Task: Look for space in La Ermita, Mexico from 5th June, 2023 to 16th June, 2023 for 2 adults in price range Rs.14000 to Rs.18000. Place can be entire place with 1  bedroom having 1 bed and 1 bathroom. Property type can be house, flat, guest house, hotel. Booking option can be shelf check-in. Required host language is English.
Action: Mouse moved to (489, 94)
Screenshot: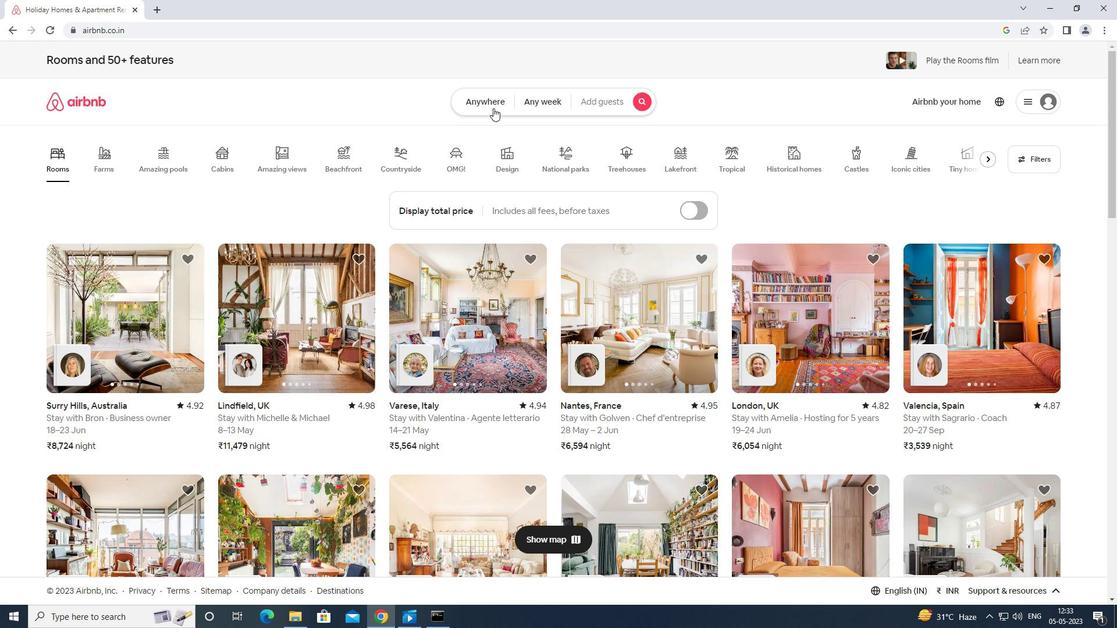 
Action: Mouse pressed left at (489, 94)
Screenshot: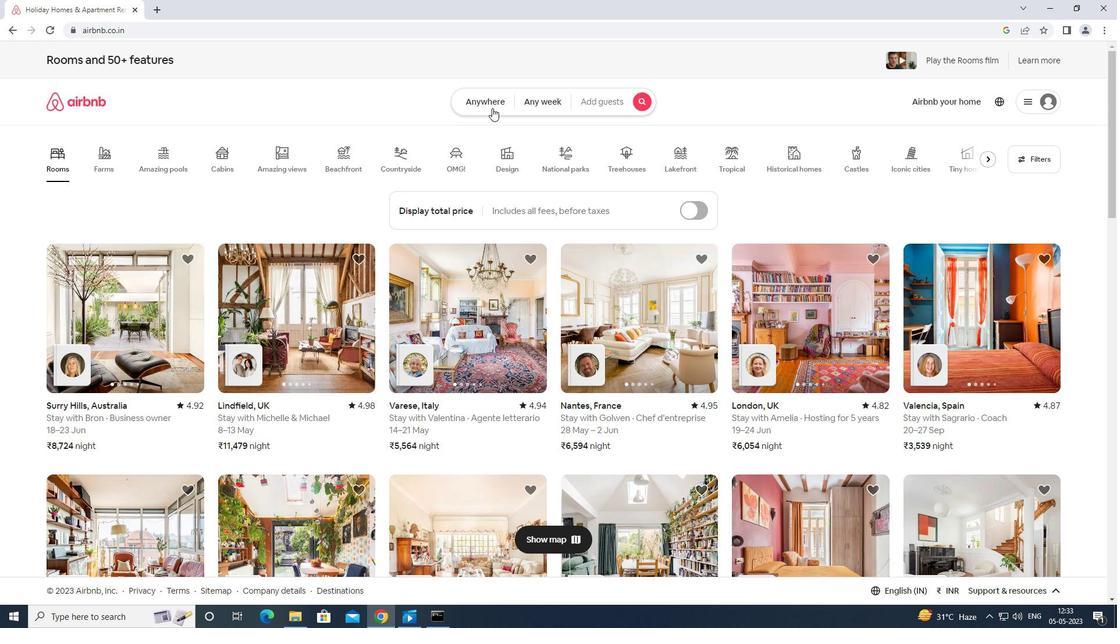 
Action: Mouse moved to (427, 140)
Screenshot: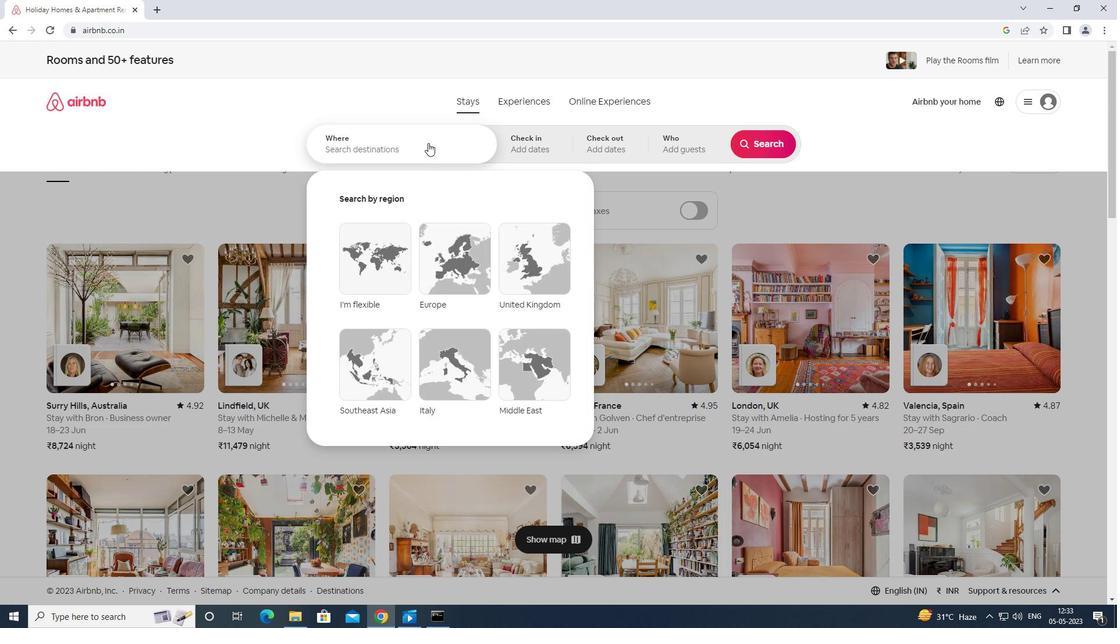 
Action: Mouse pressed left at (427, 140)
Screenshot: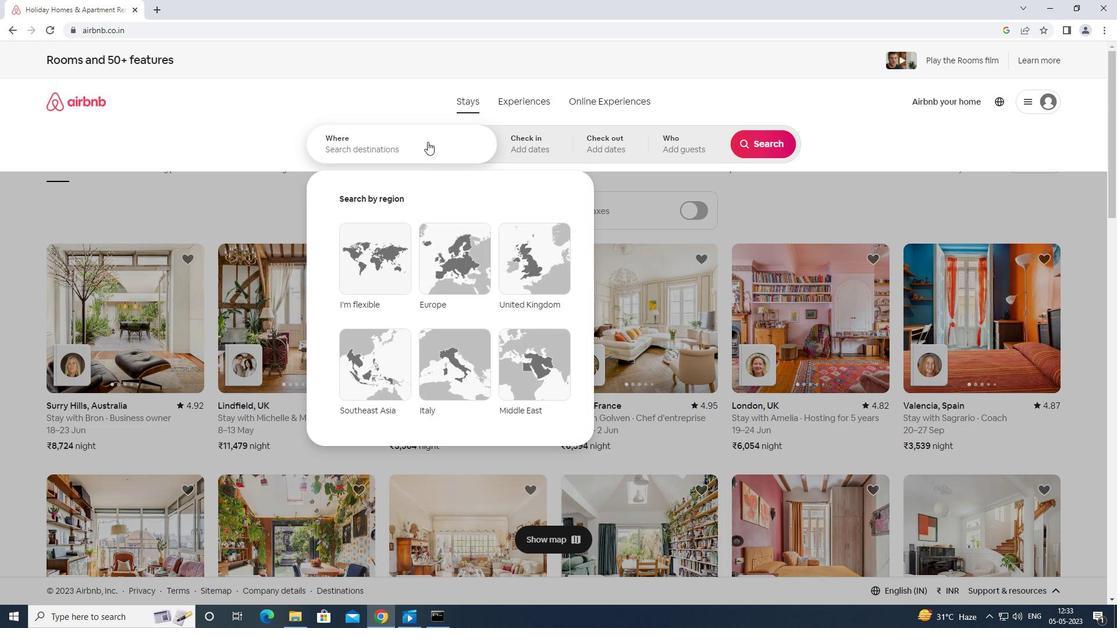 
Action: Mouse moved to (428, 140)
Screenshot: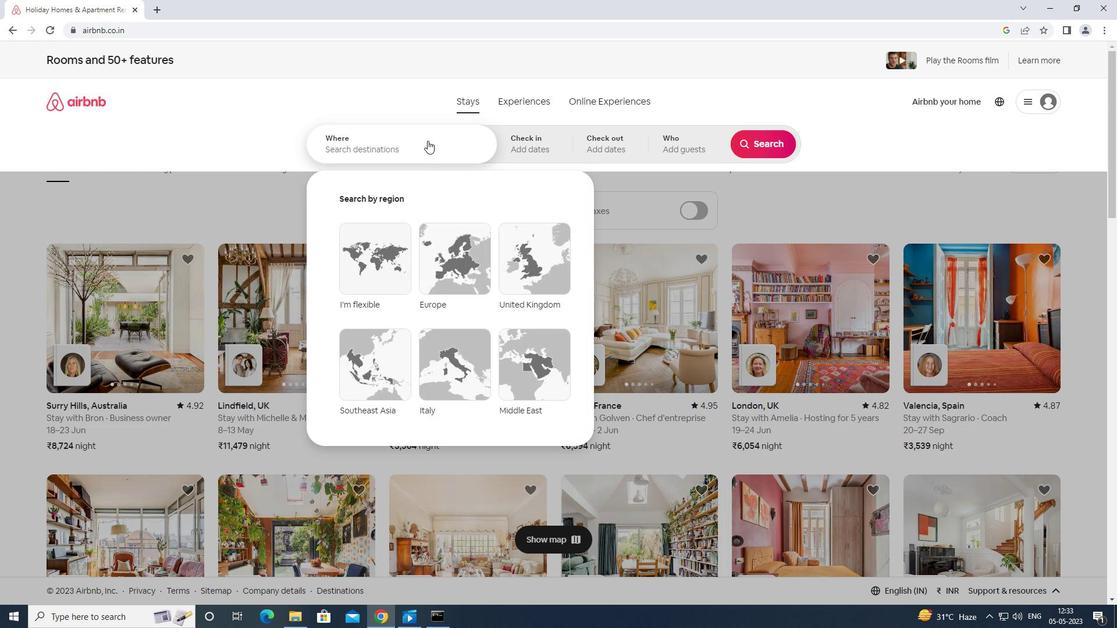
Action: Key pressed <Key.shift>ER<Key.backspace><Key.caps_lock><Key.shift>N<Key.backspace>RMITA<Key.space>MEXICO<Key.enter>
Screenshot: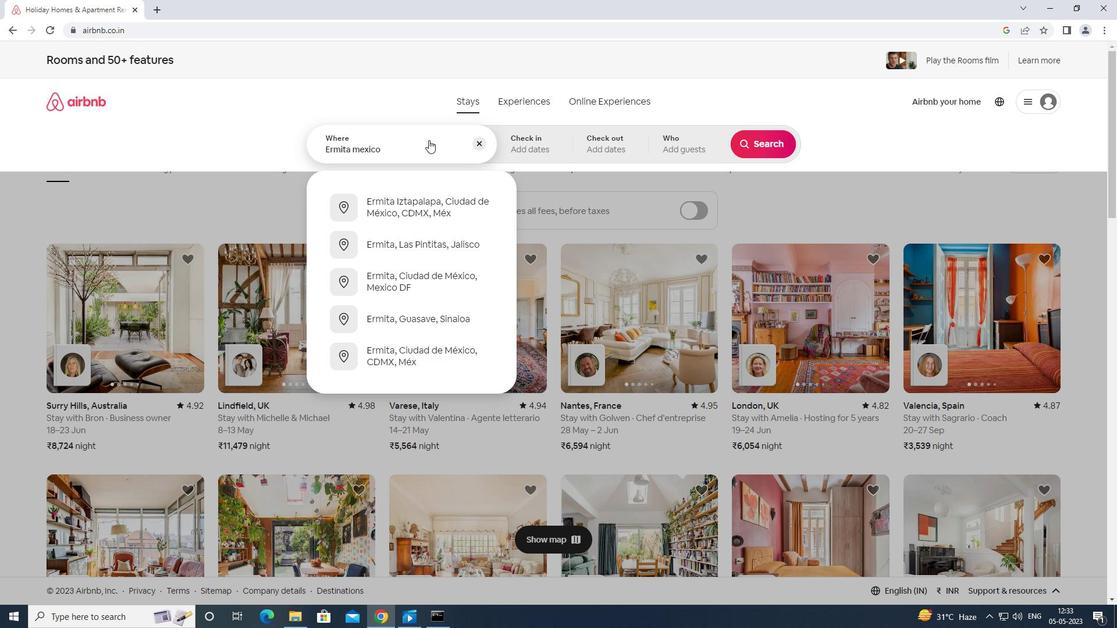 
Action: Mouse moved to (615, 317)
Screenshot: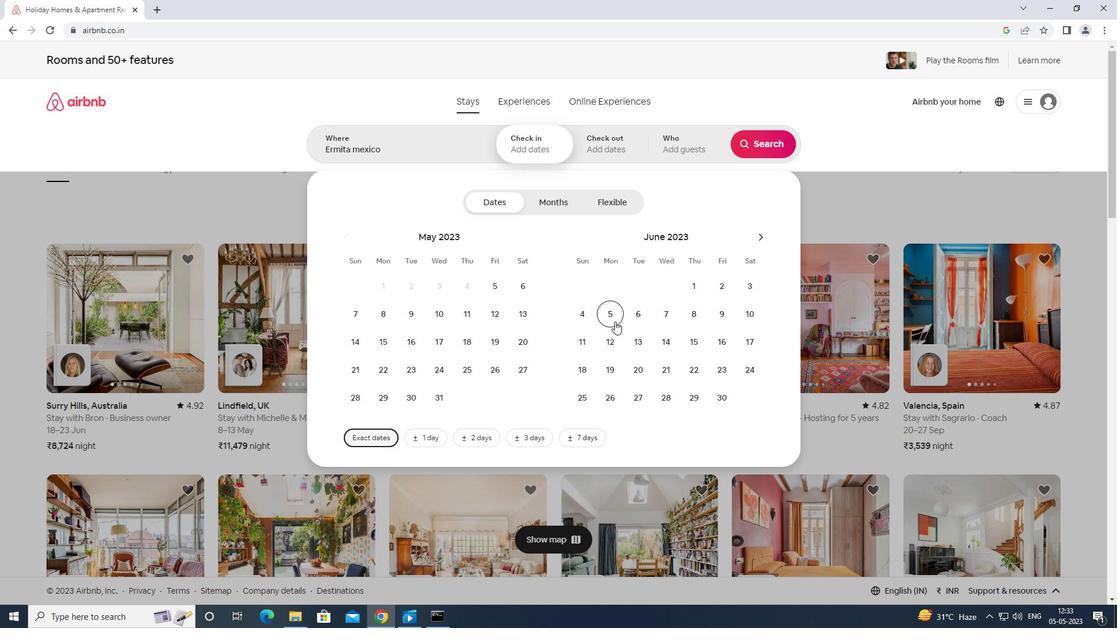 
Action: Mouse pressed left at (615, 317)
Screenshot: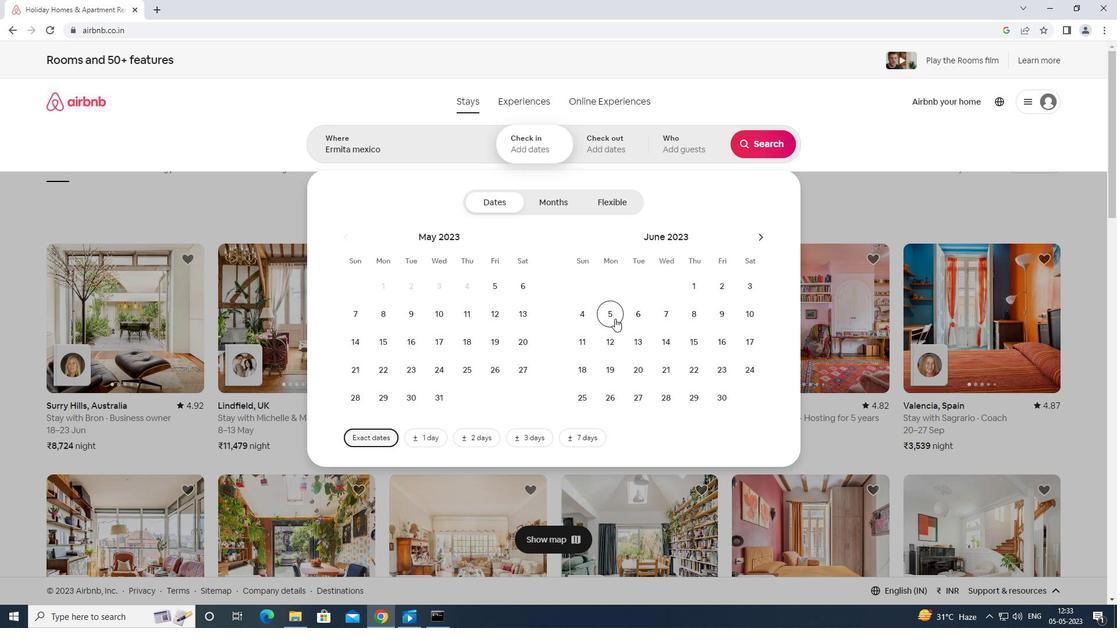 
Action: Mouse moved to (716, 347)
Screenshot: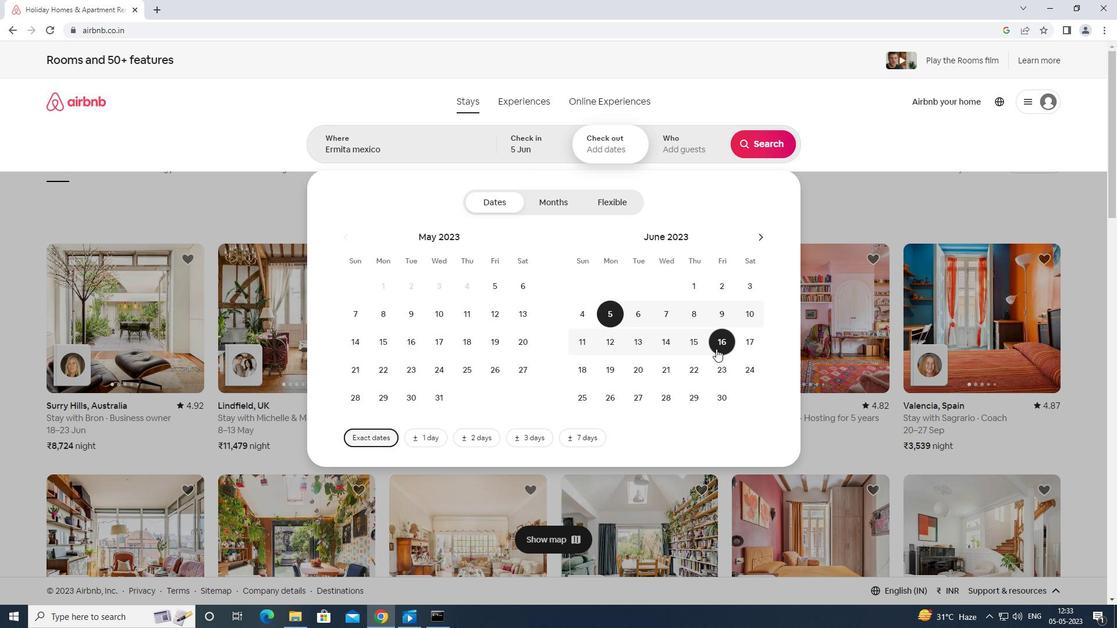 
Action: Mouse pressed left at (716, 347)
Screenshot: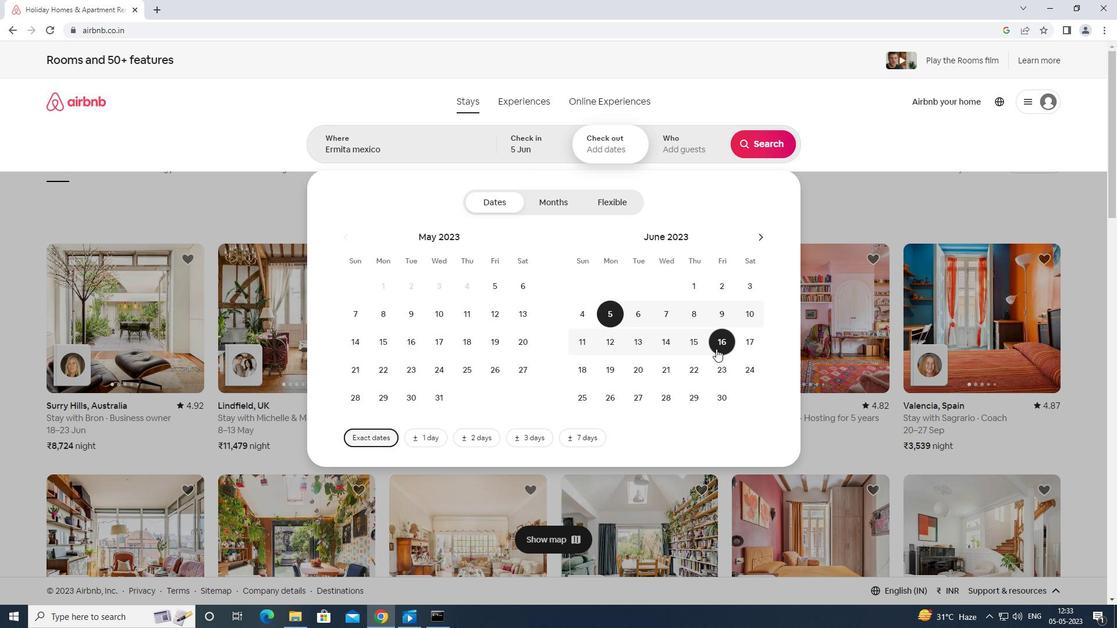 
Action: Mouse moved to (673, 146)
Screenshot: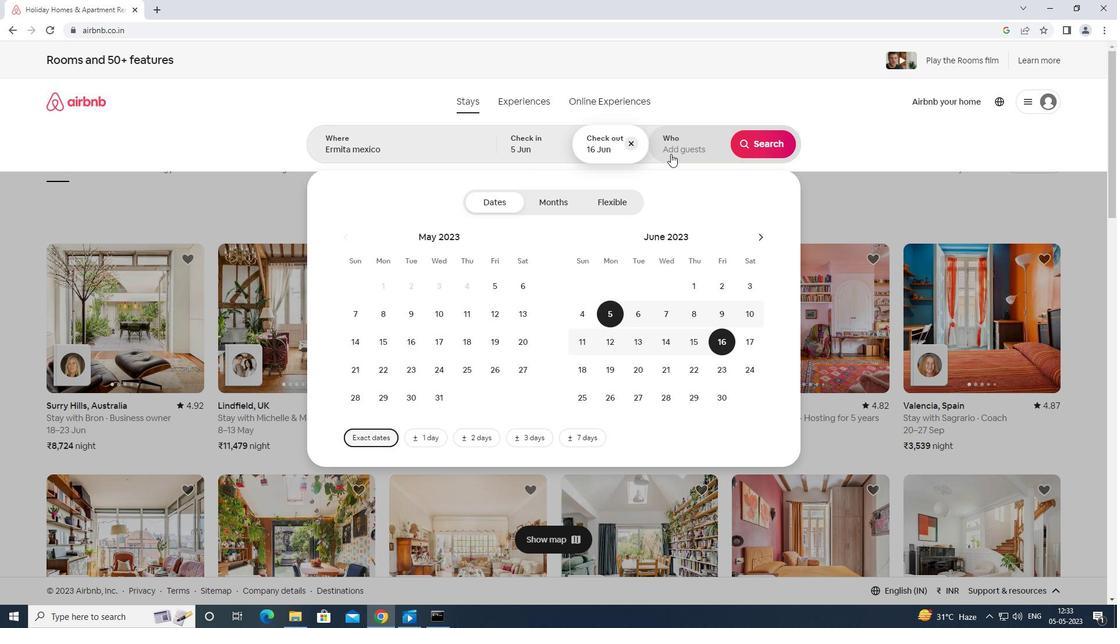 
Action: Mouse pressed left at (673, 146)
Screenshot: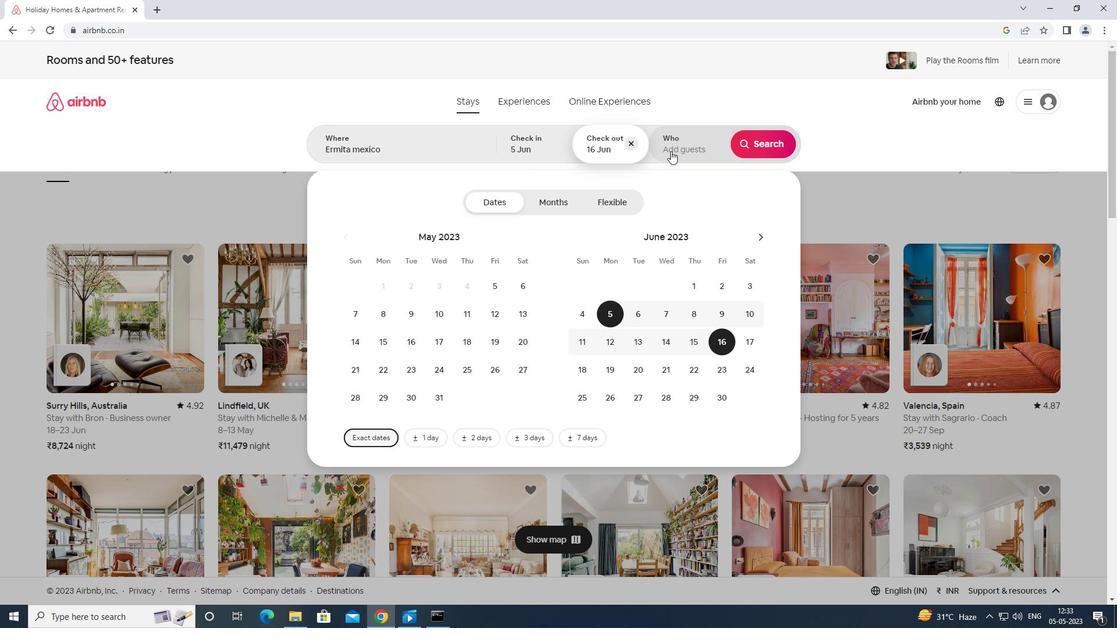 
Action: Mouse moved to (764, 201)
Screenshot: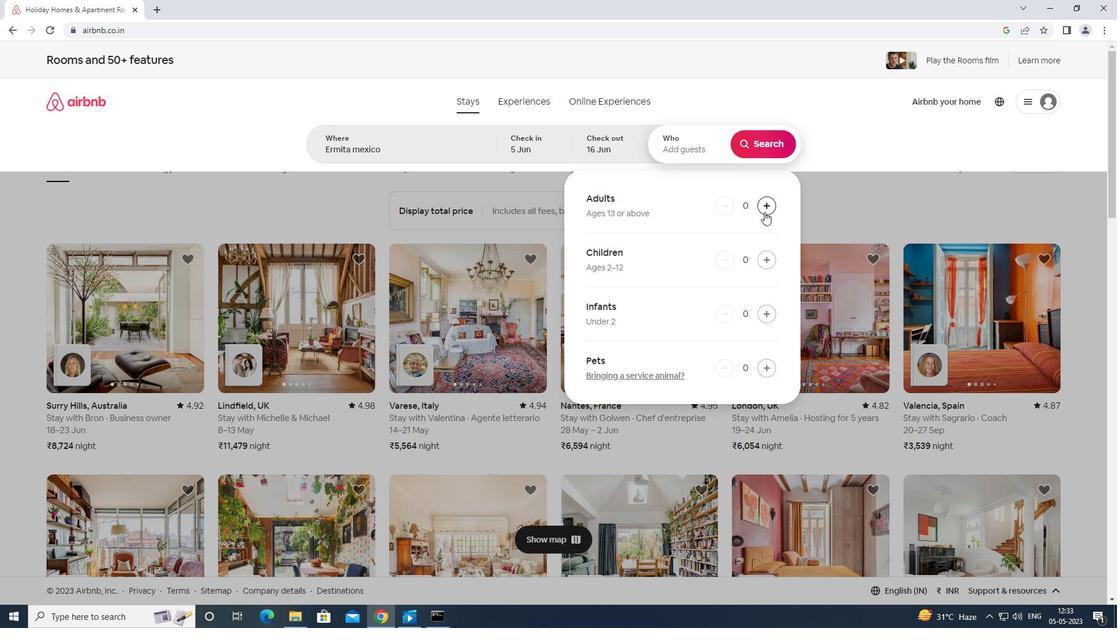 
Action: Mouse pressed left at (764, 201)
Screenshot: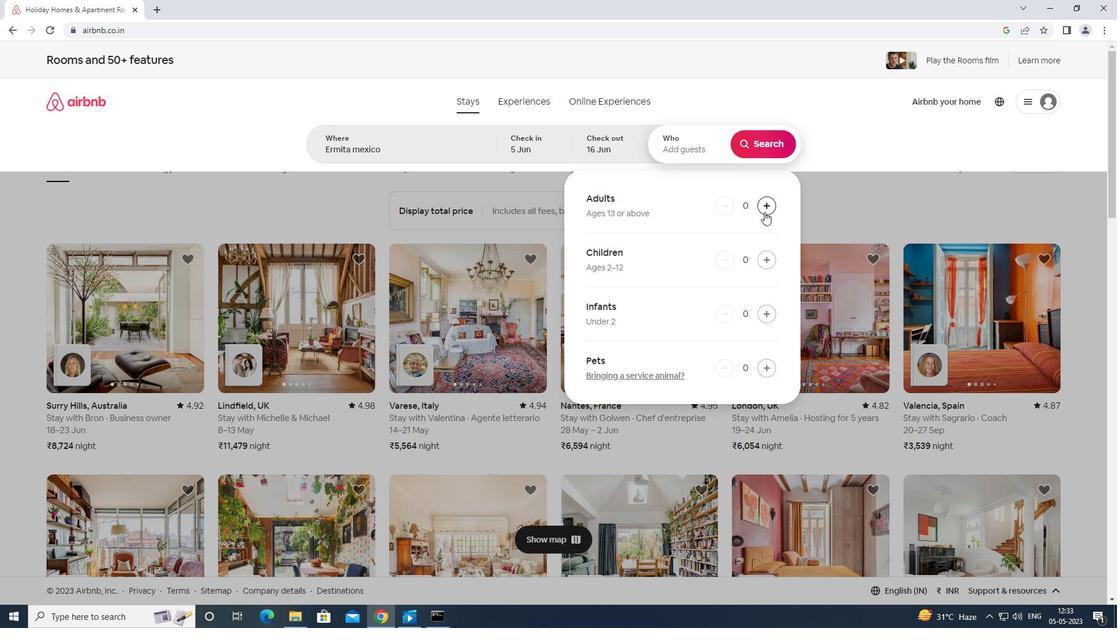 
Action: Mouse pressed left at (764, 201)
Screenshot: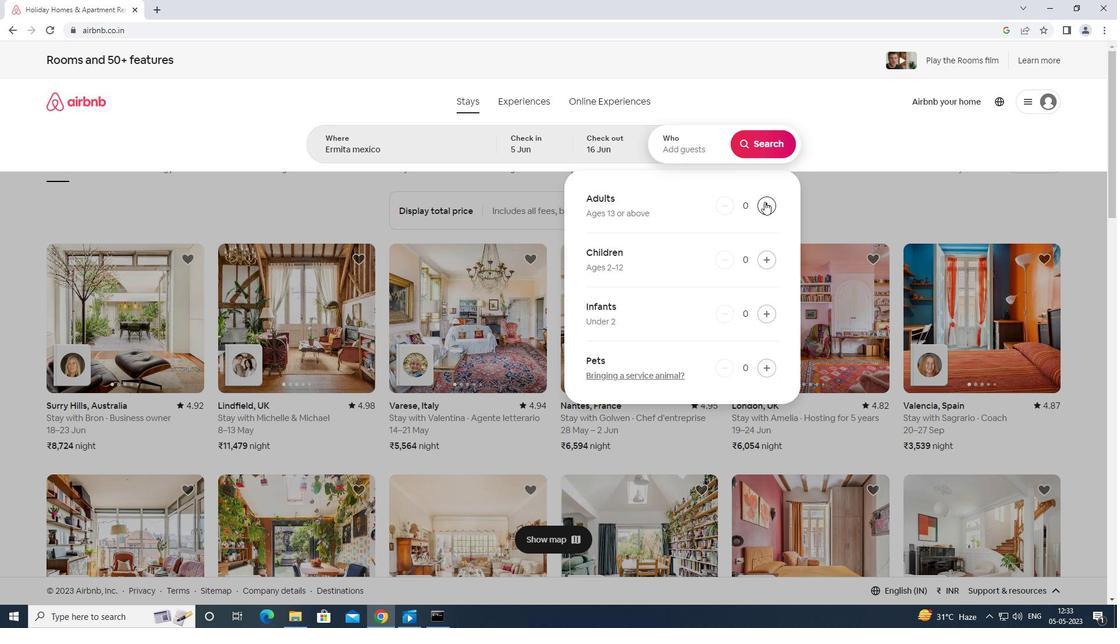 
Action: Mouse moved to (766, 143)
Screenshot: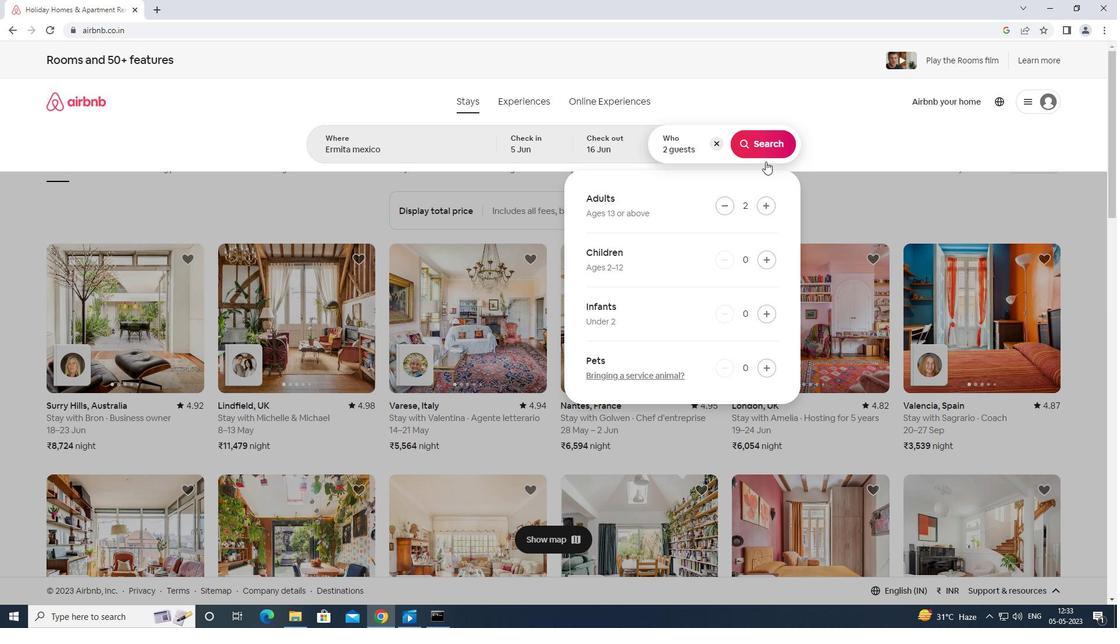 
Action: Mouse pressed left at (766, 143)
Screenshot: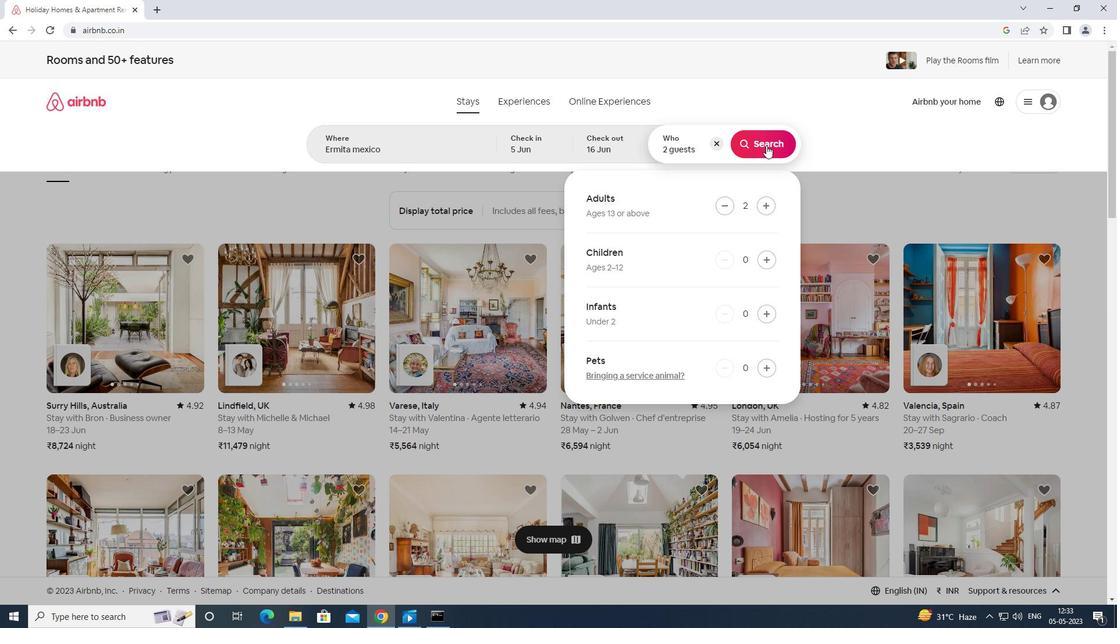 
Action: Mouse moved to (1058, 103)
Screenshot: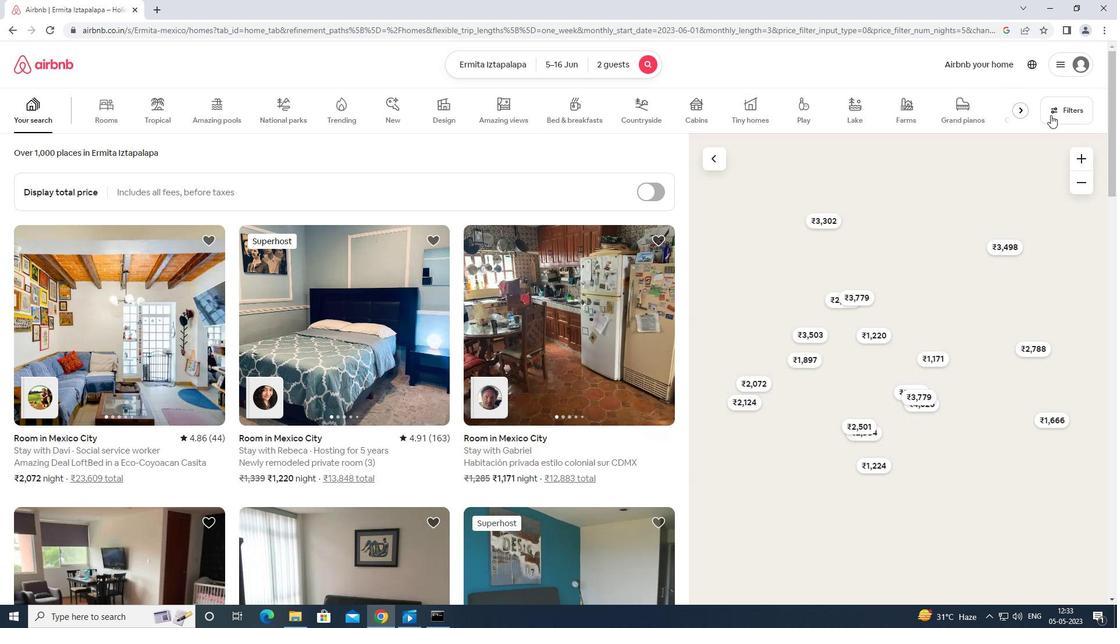 
Action: Mouse pressed left at (1058, 103)
Screenshot: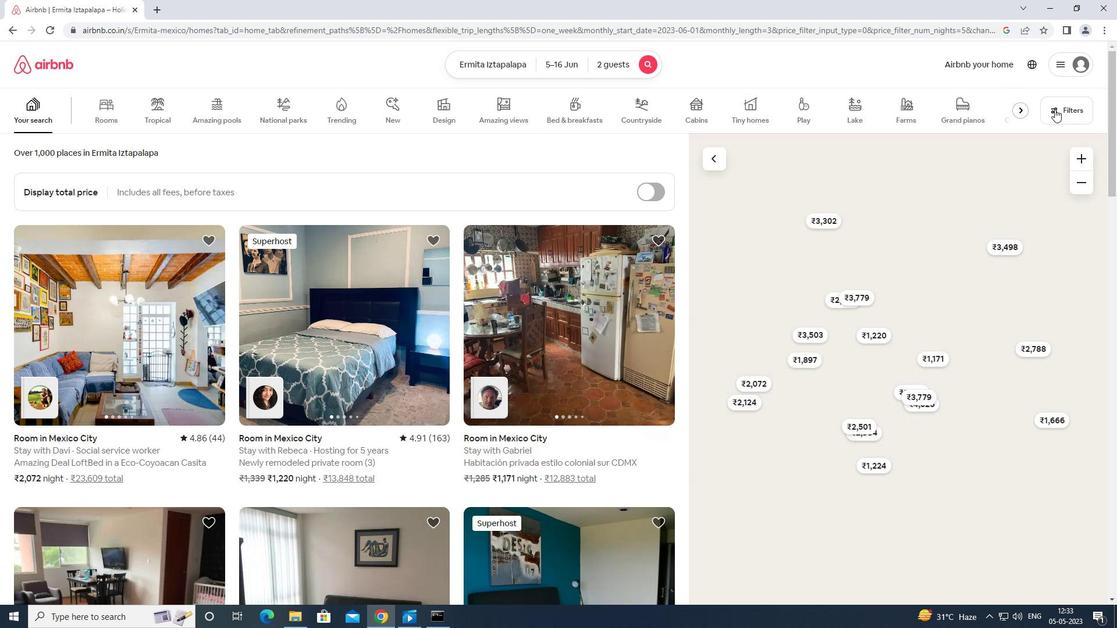 
Action: Mouse moved to (432, 395)
Screenshot: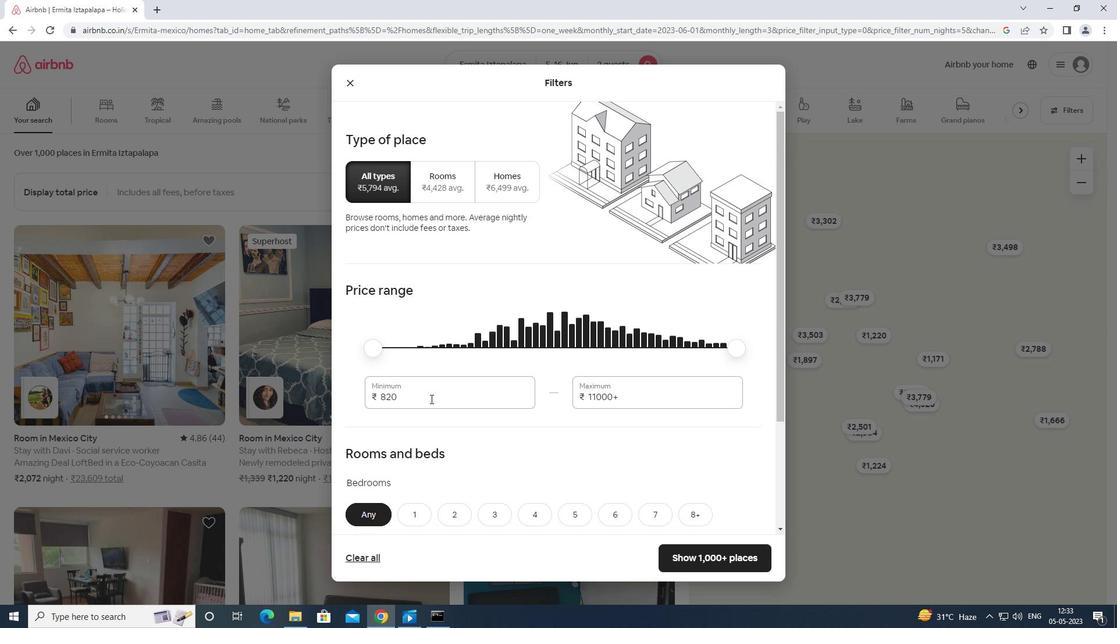 
Action: Mouse pressed left at (432, 395)
Screenshot: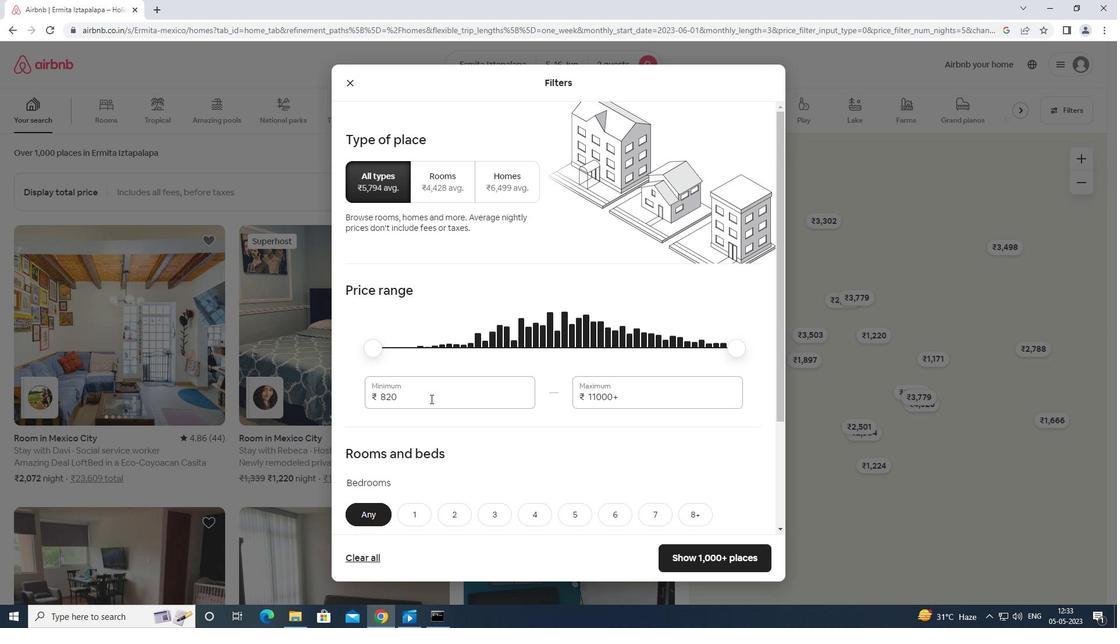 
Action: Mouse moved to (437, 392)
Screenshot: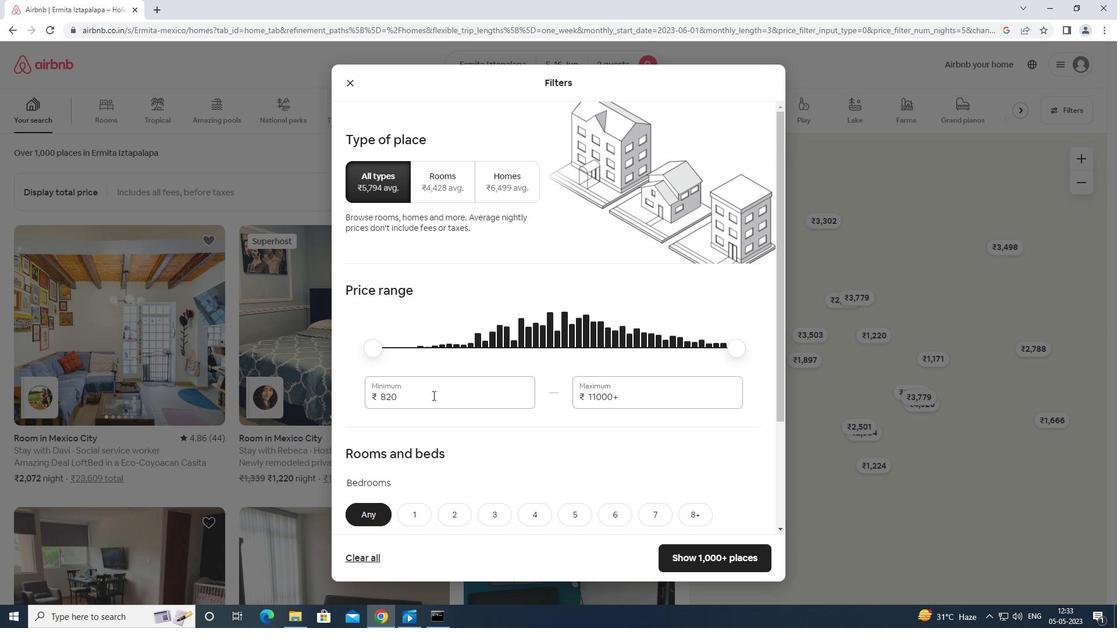 
Action: Key pressed <Key.backspace><Key.backspace><Key.backspace><Key.backspace><Key.backspace><Key.backspace><Key.backspace><Key.backspace><Key.backspace><Key.backspace><Key.backspace><Key.backspace>14000
Screenshot: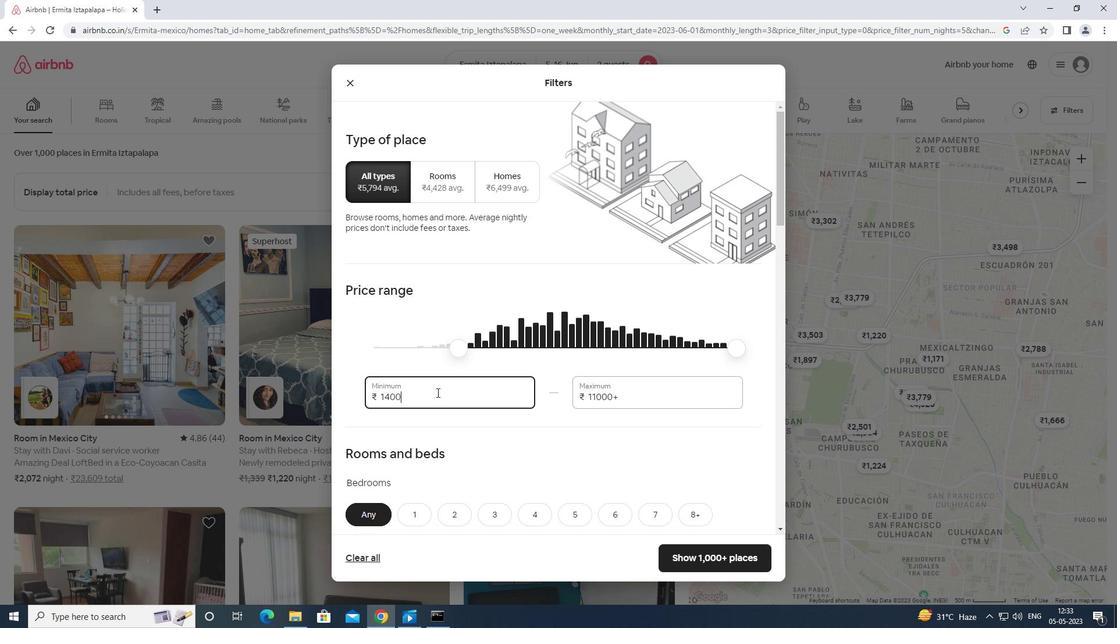 
Action: Mouse moved to (618, 395)
Screenshot: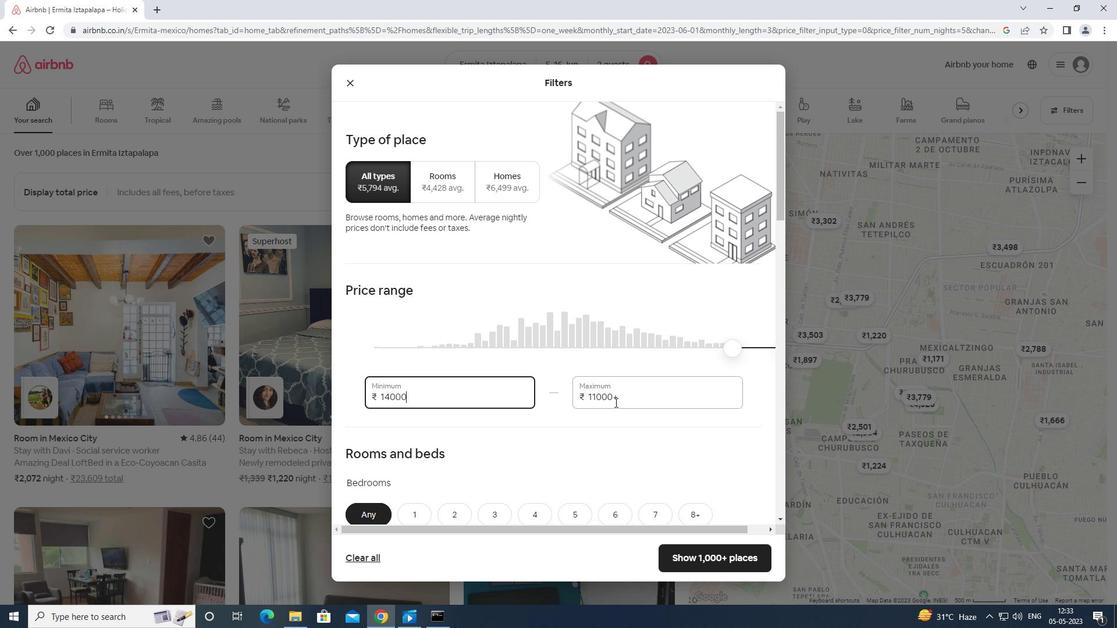 
Action: Mouse pressed left at (618, 395)
Screenshot: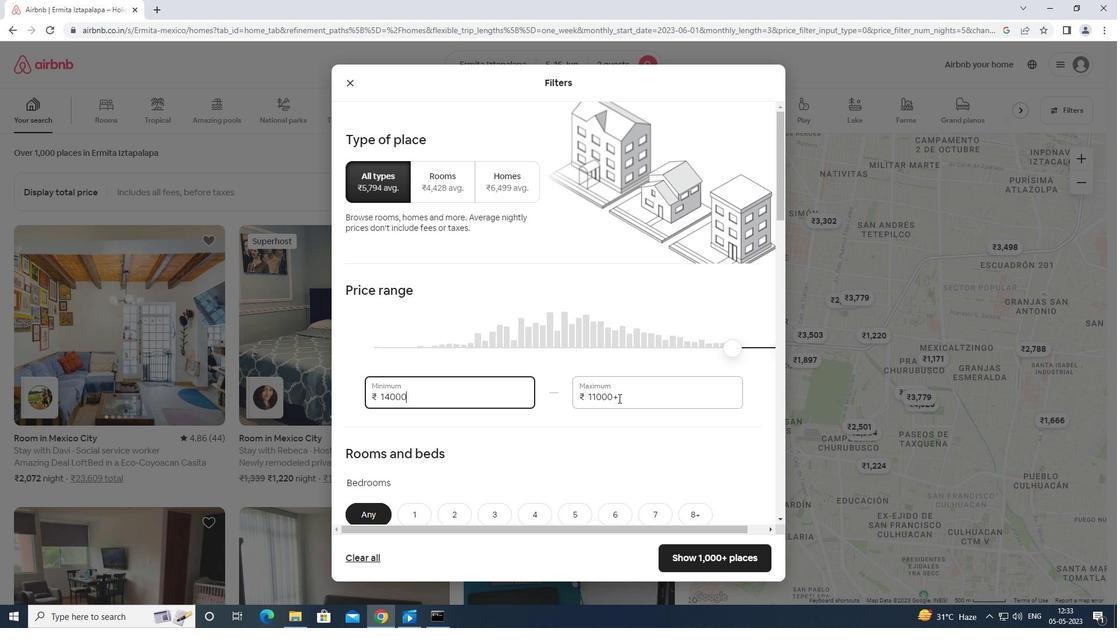 
Action: Mouse moved to (575, 364)
Screenshot: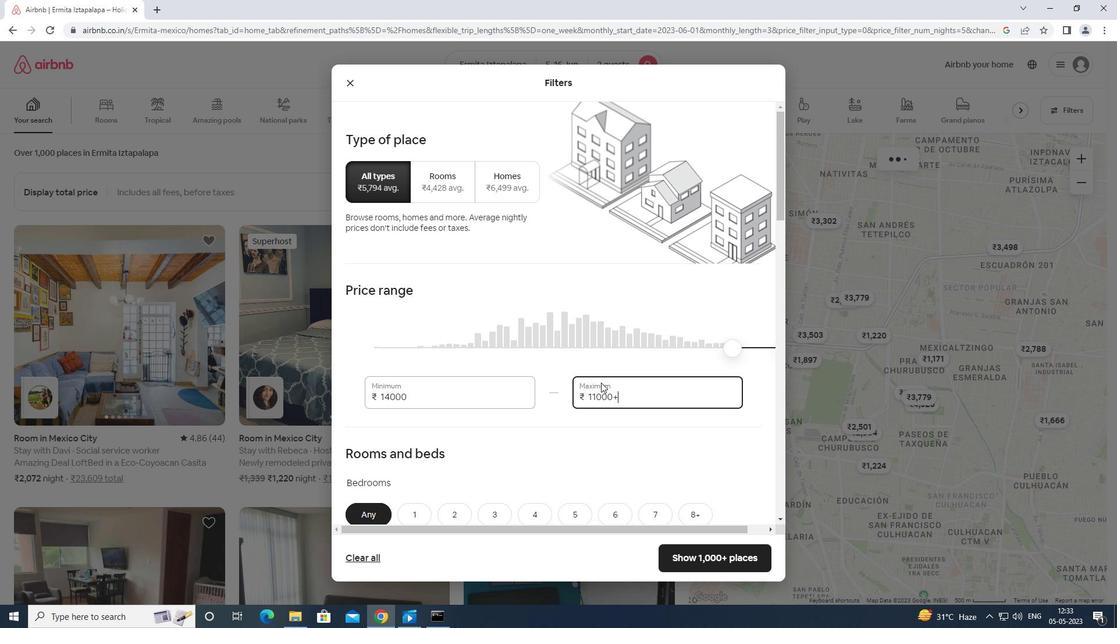 
Action: Key pressed <Key.backspace><Key.backspace><Key.backspace><Key.backspace><Key.backspace><Key.backspace><Key.backspace><Key.backspace><Key.backspace><Key.backspace>18000
Screenshot: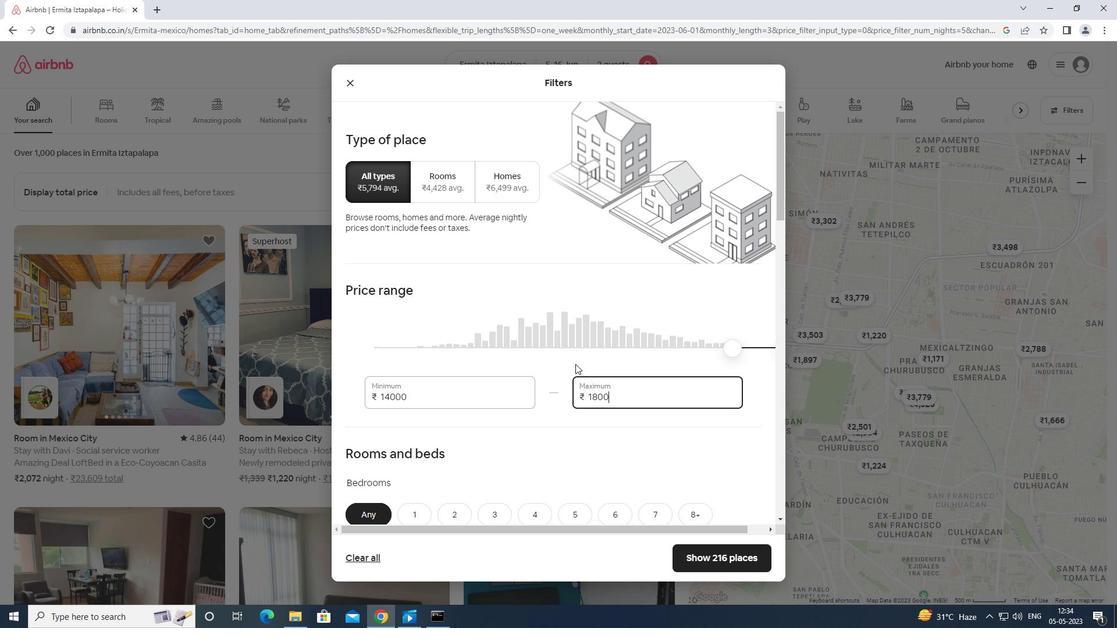 
Action: Mouse moved to (575, 362)
Screenshot: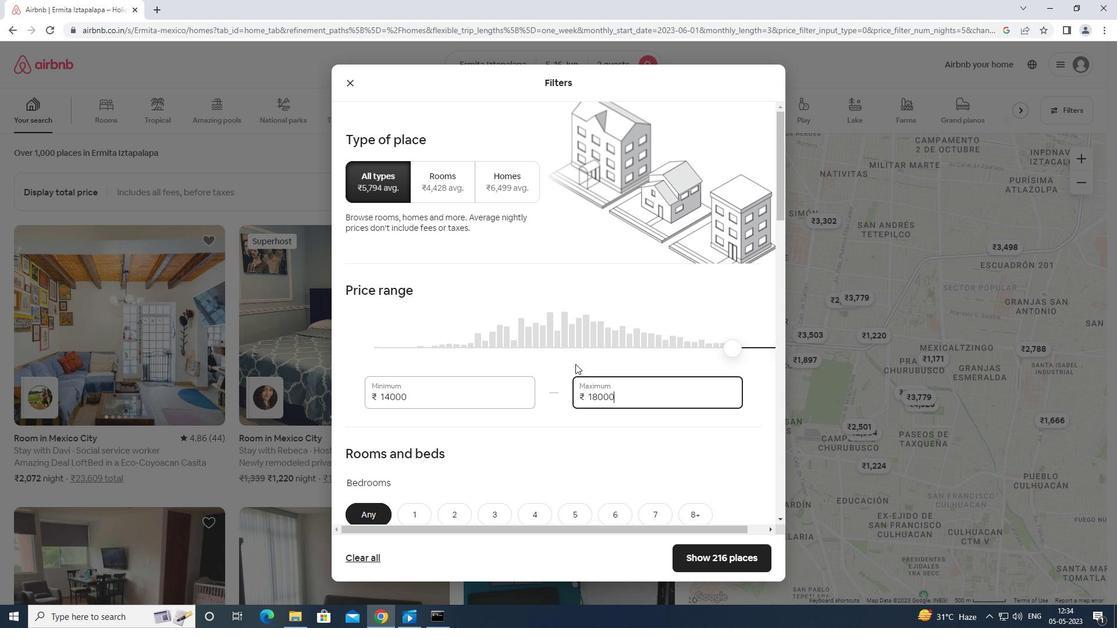 
Action: Mouse scrolled (575, 361) with delta (0, 0)
Screenshot: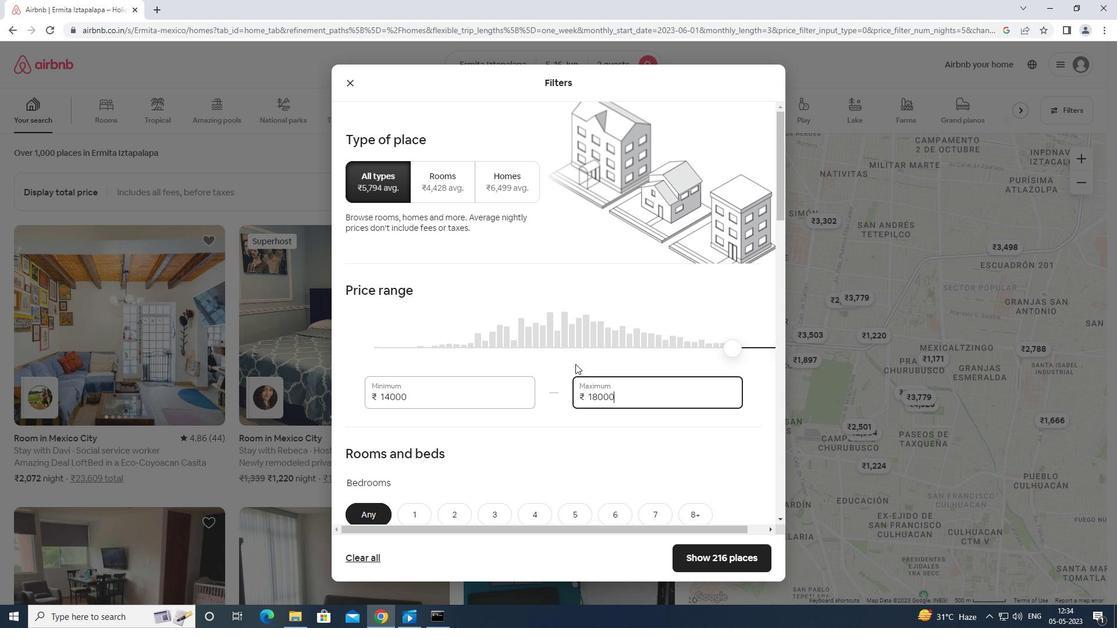 
Action: Mouse moved to (575, 359)
Screenshot: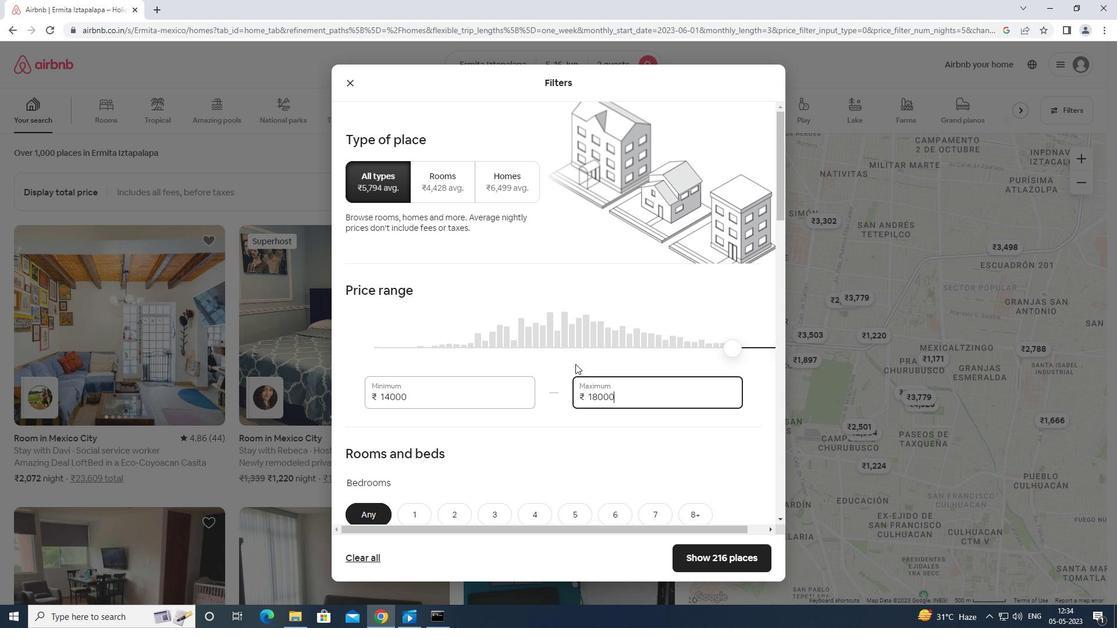 
Action: Mouse scrolled (575, 359) with delta (0, 0)
Screenshot: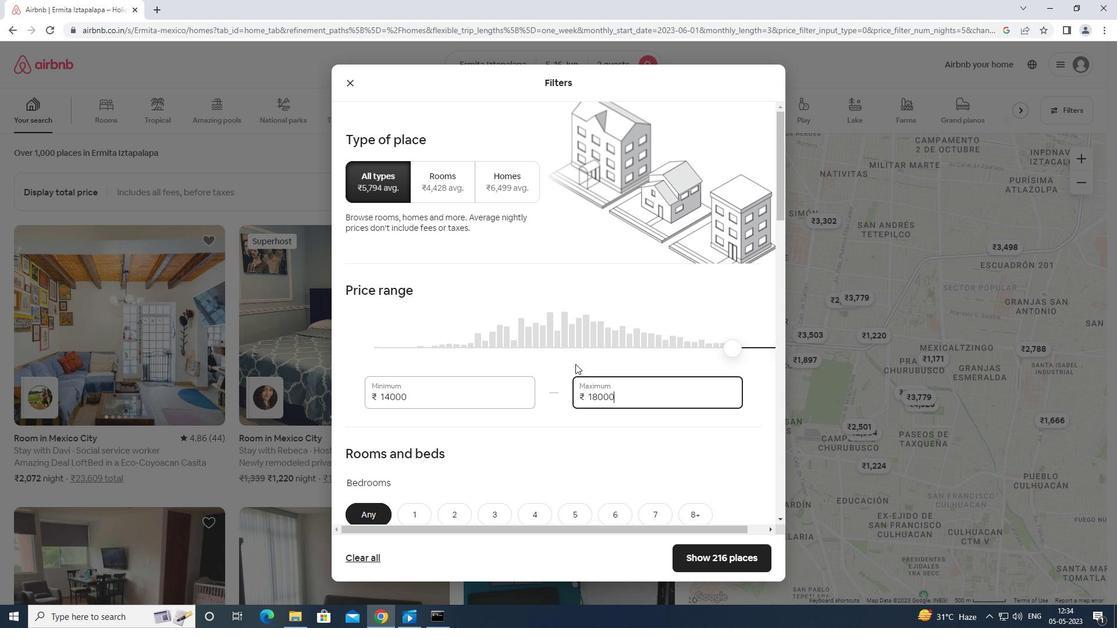 
Action: Mouse scrolled (575, 359) with delta (0, 0)
Screenshot: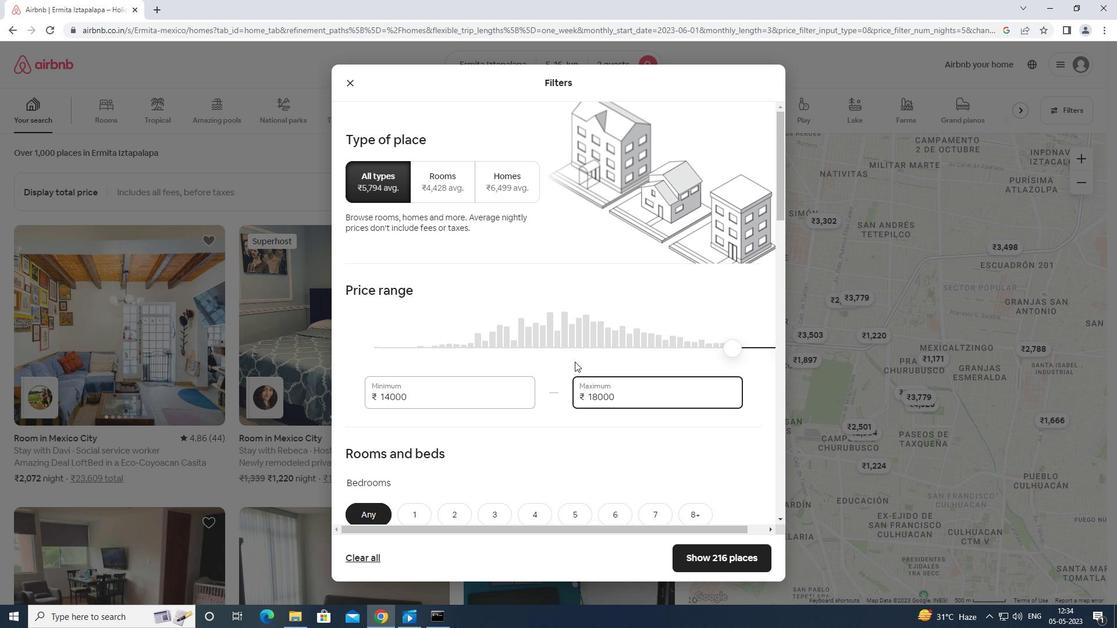 
Action: Mouse scrolled (575, 359) with delta (0, 0)
Screenshot: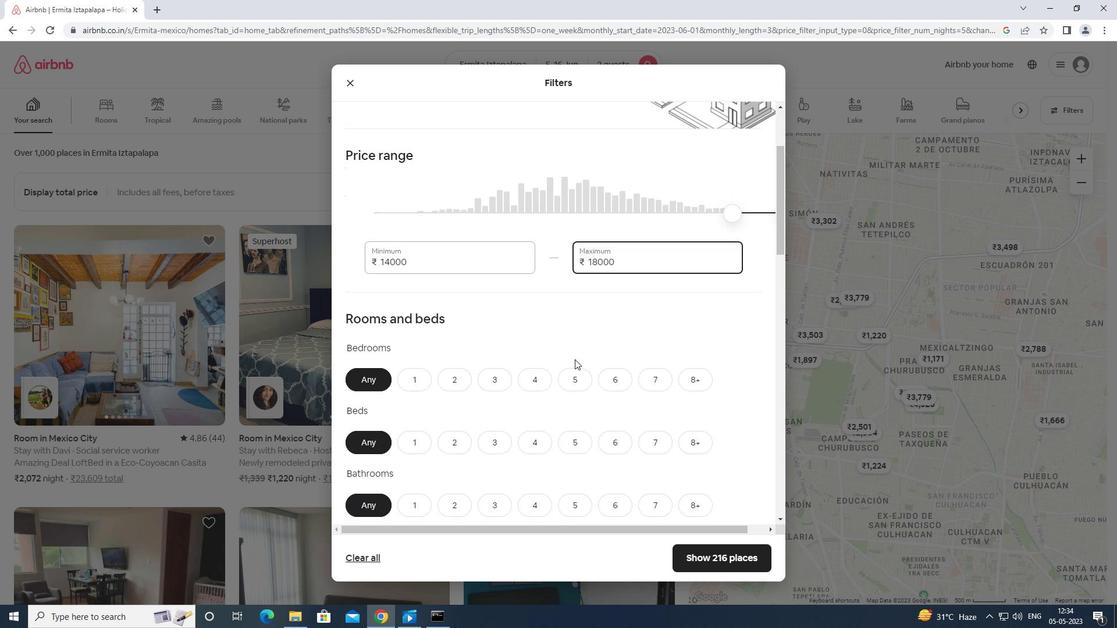 
Action: Mouse moved to (423, 275)
Screenshot: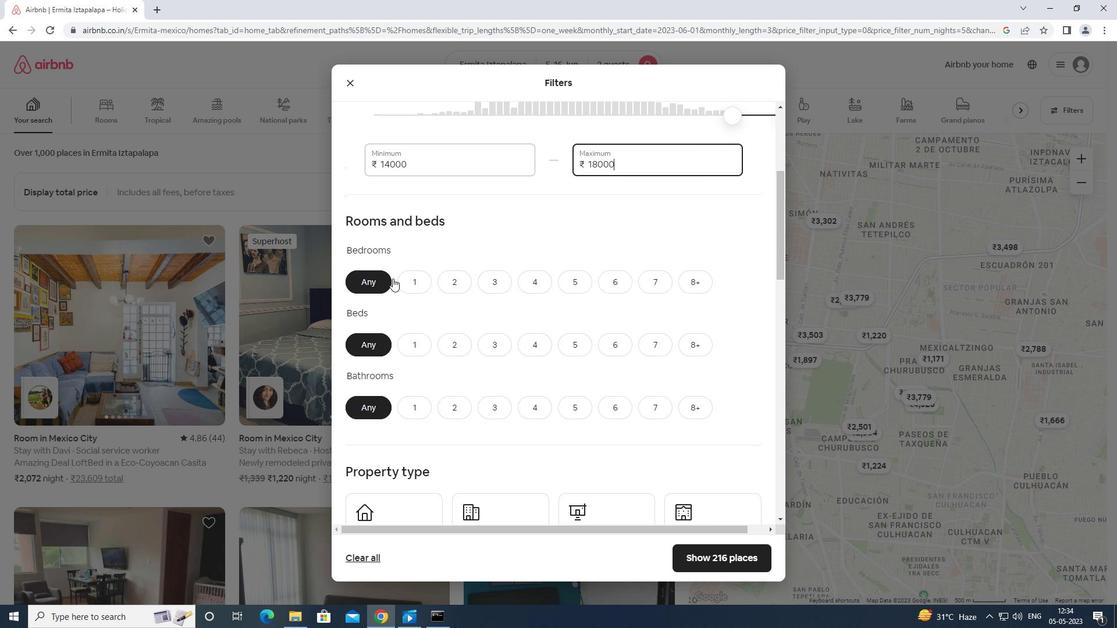 
Action: Mouse pressed left at (423, 275)
Screenshot: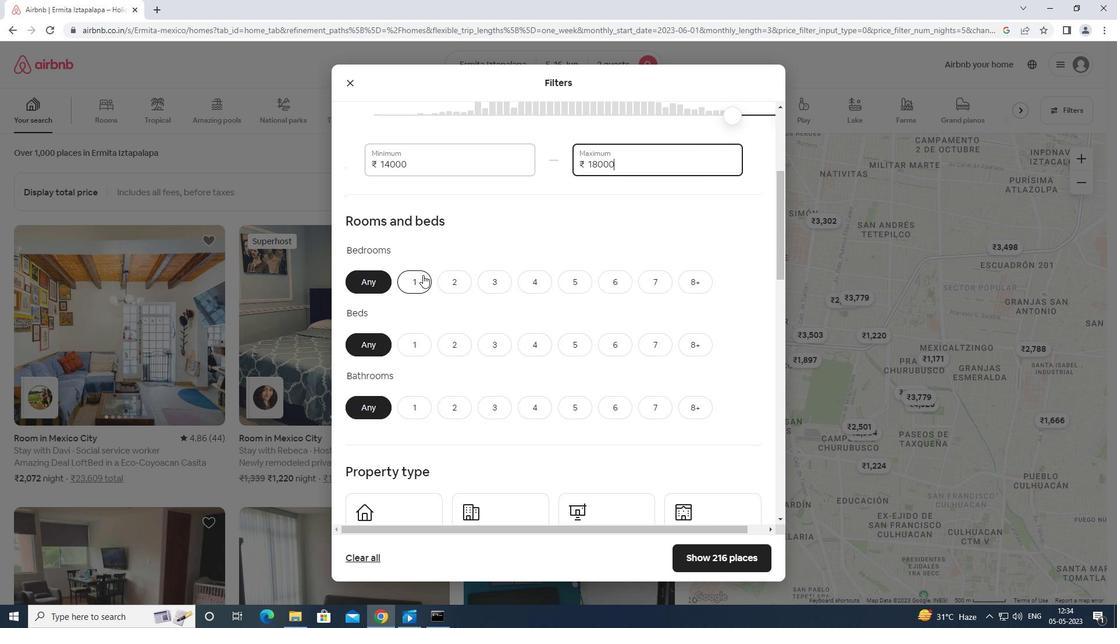 
Action: Mouse moved to (414, 342)
Screenshot: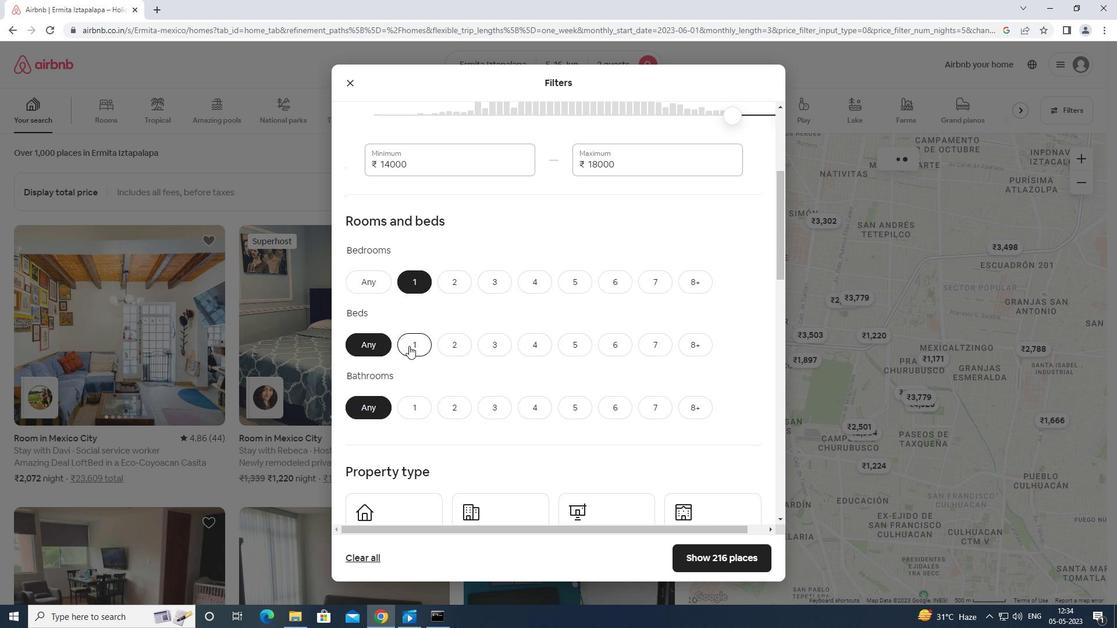 
Action: Mouse pressed left at (414, 342)
Screenshot: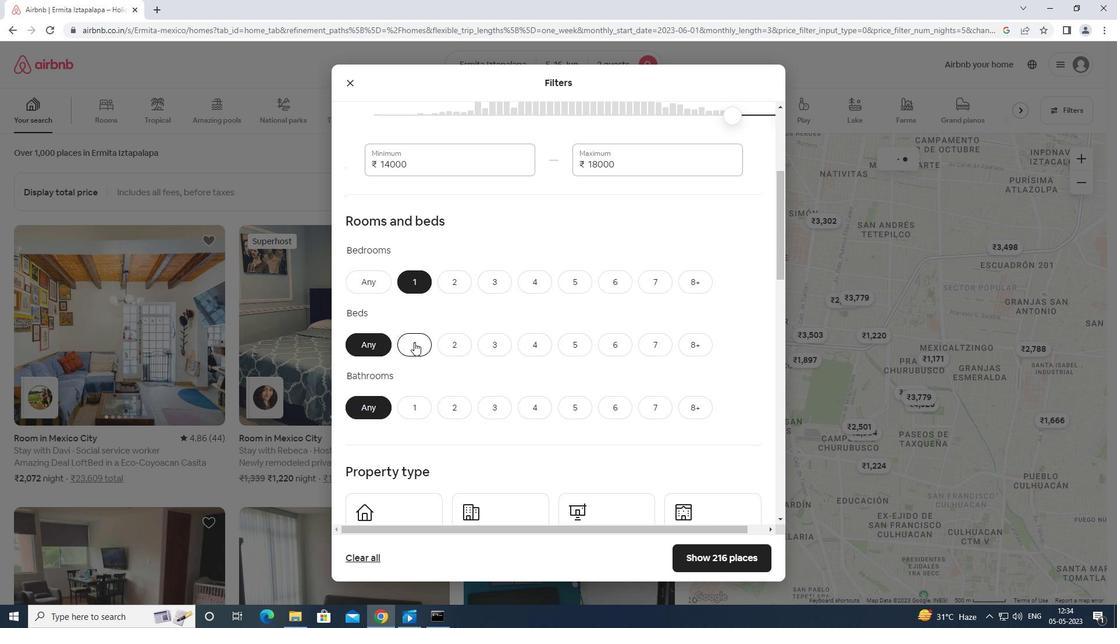 
Action: Mouse moved to (415, 401)
Screenshot: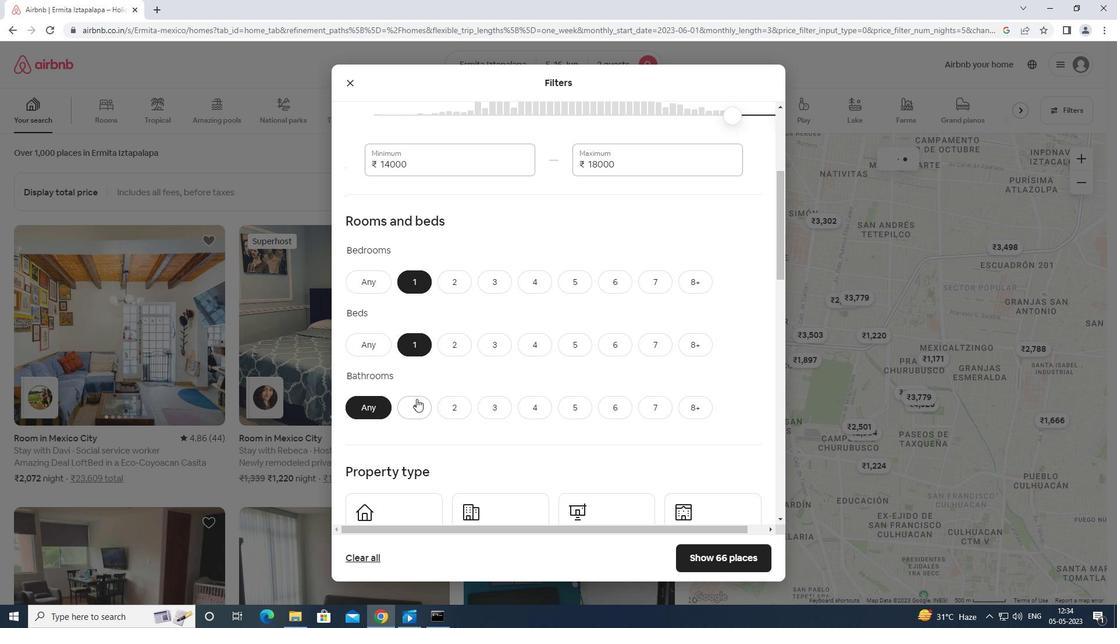 
Action: Mouse pressed left at (415, 401)
Screenshot: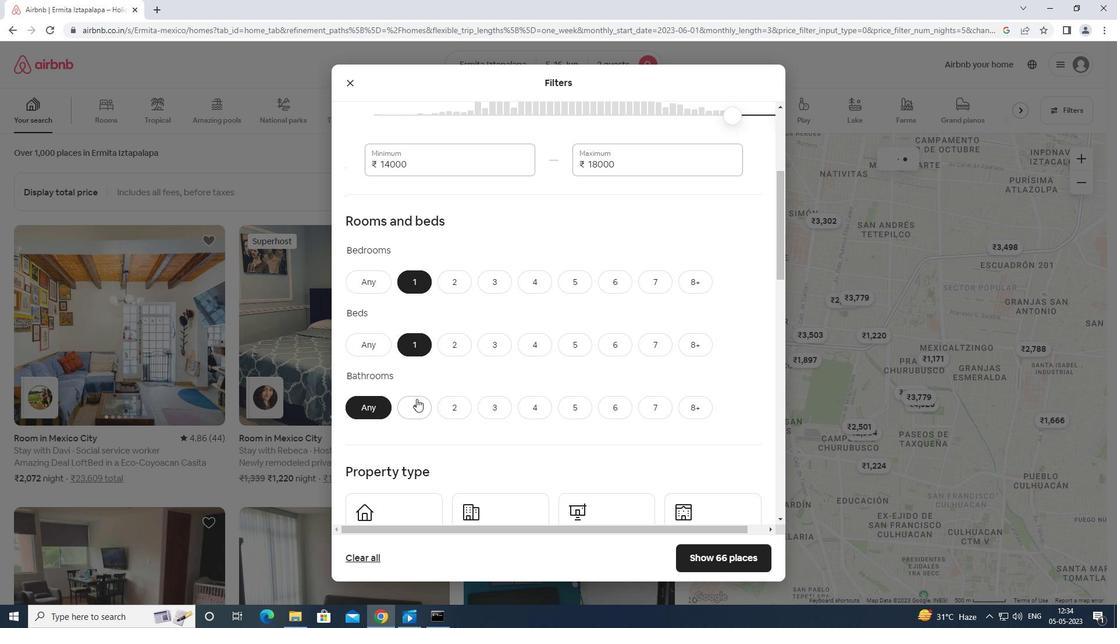 
Action: Mouse moved to (408, 405)
Screenshot: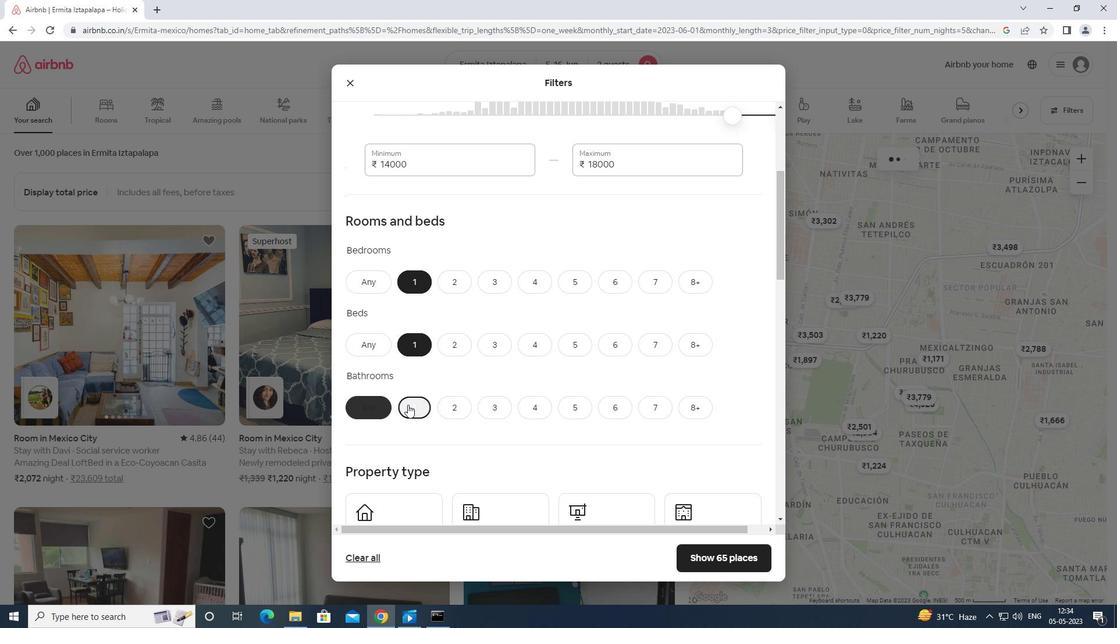
Action: Mouse scrolled (408, 404) with delta (0, 0)
Screenshot: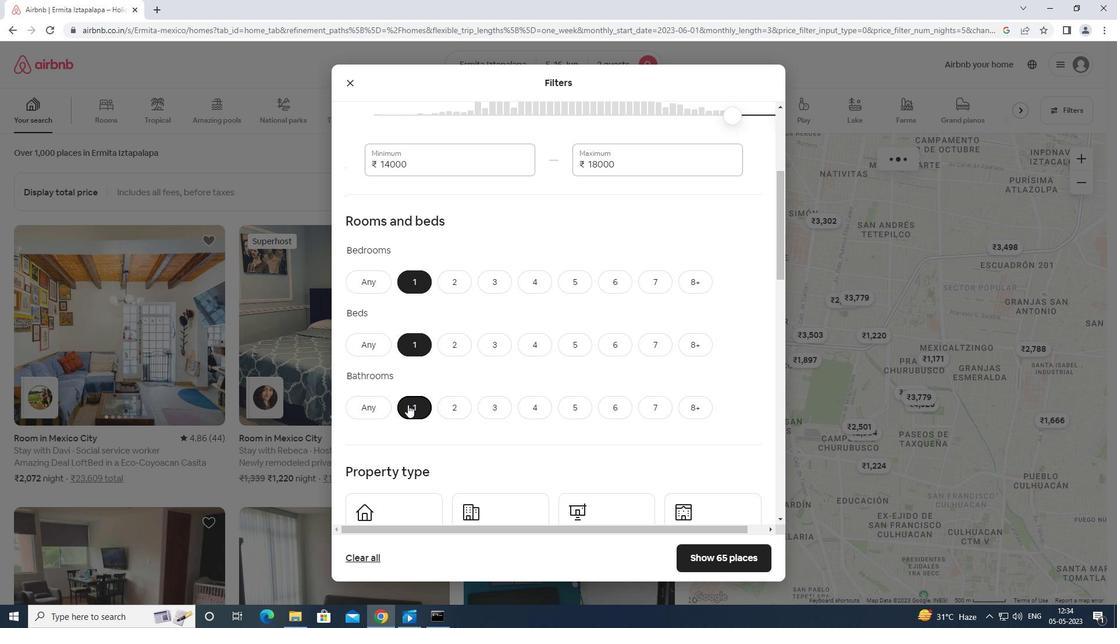
Action: Mouse scrolled (408, 404) with delta (0, 0)
Screenshot: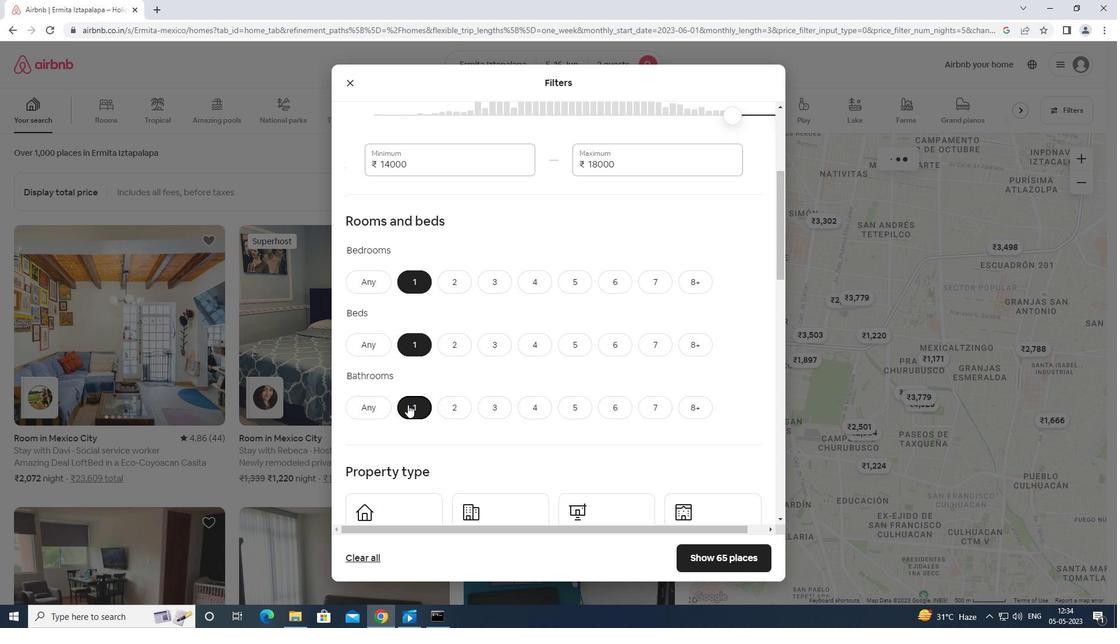
Action: Mouse moved to (410, 417)
Screenshot: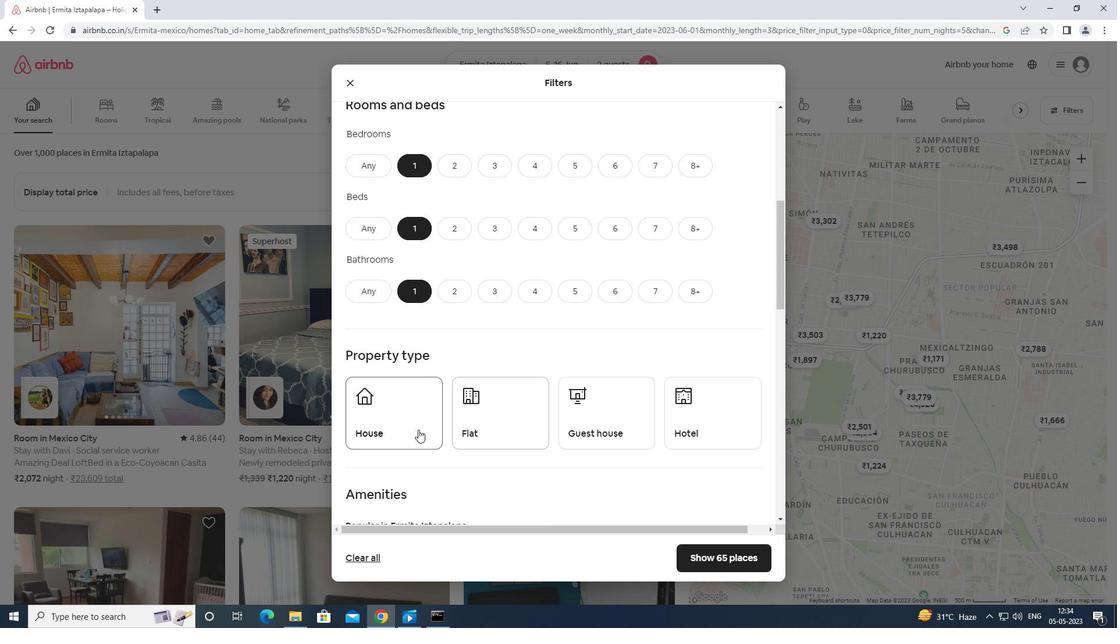 
Action: Mouse pressed left at (410, 417)
Screenshot: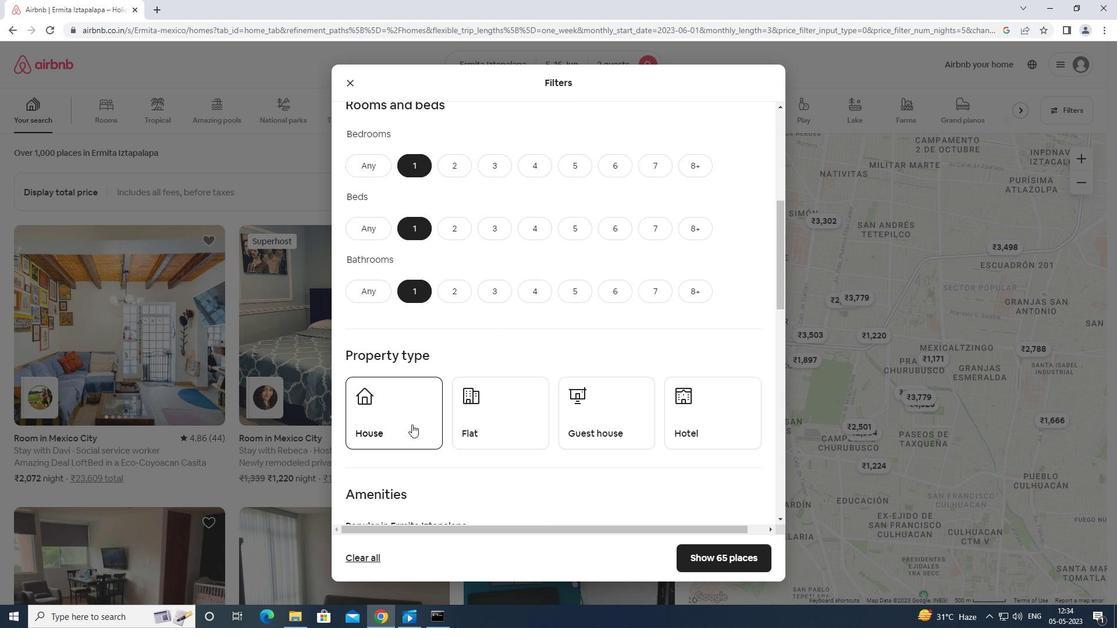 
Action: Mouse moved to (469, 419)
Screenshot: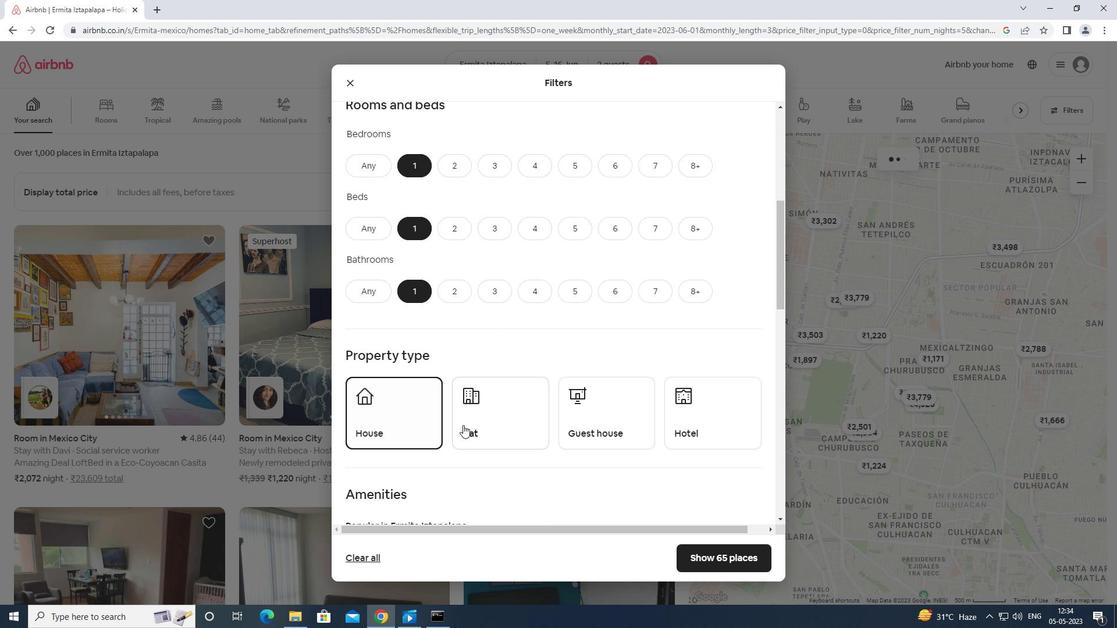 
Action: Mouse pressed left at (469, 419)
Screenshot: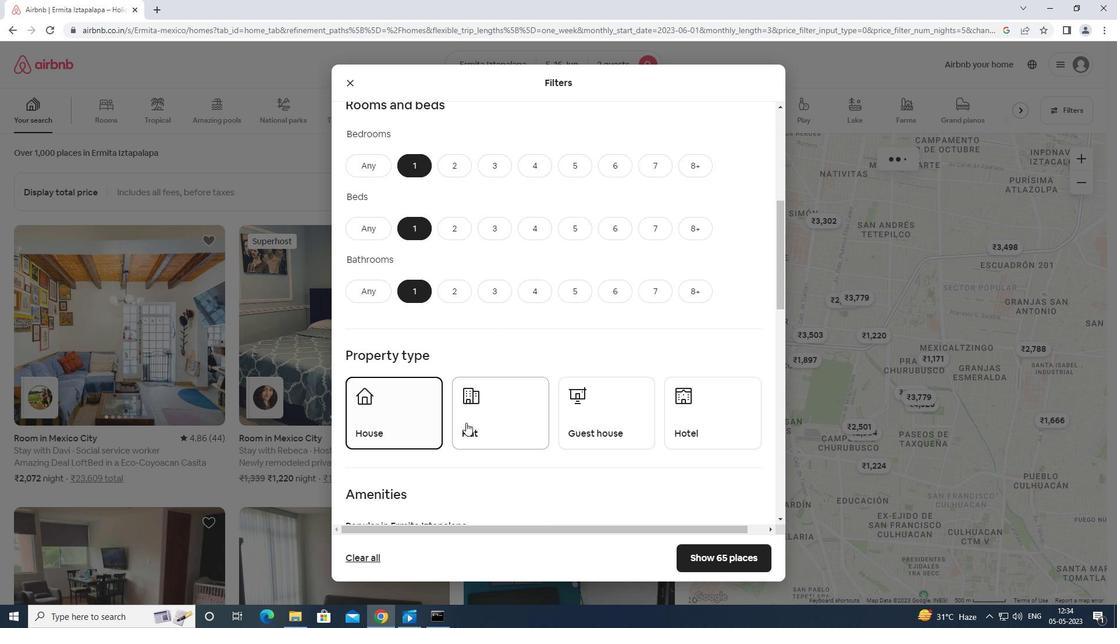 
Action: Mouse moved to (582, 402)
Screenshot: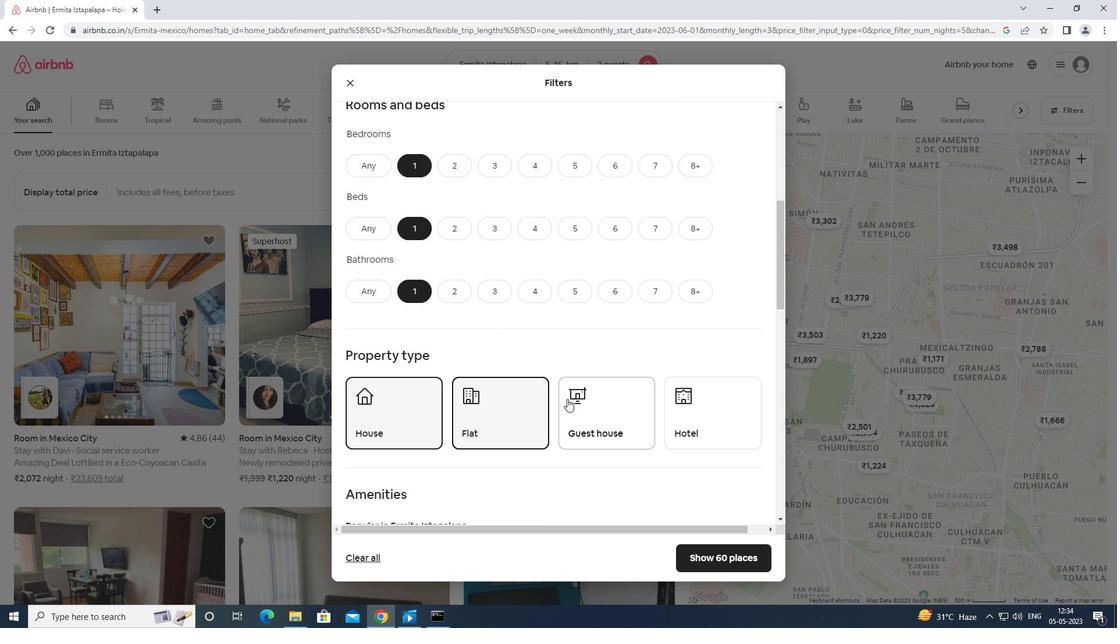 
Action: Mouse pressed left at (582, 402)
Screenshot: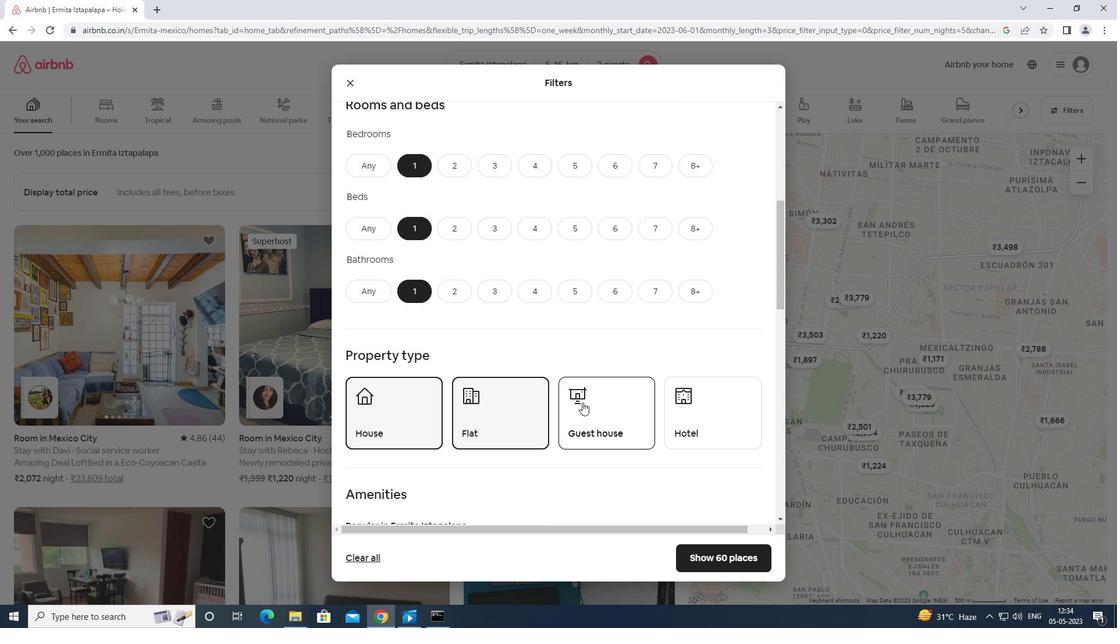 
Action: Mouse moved to (584, 403)
Screenshot: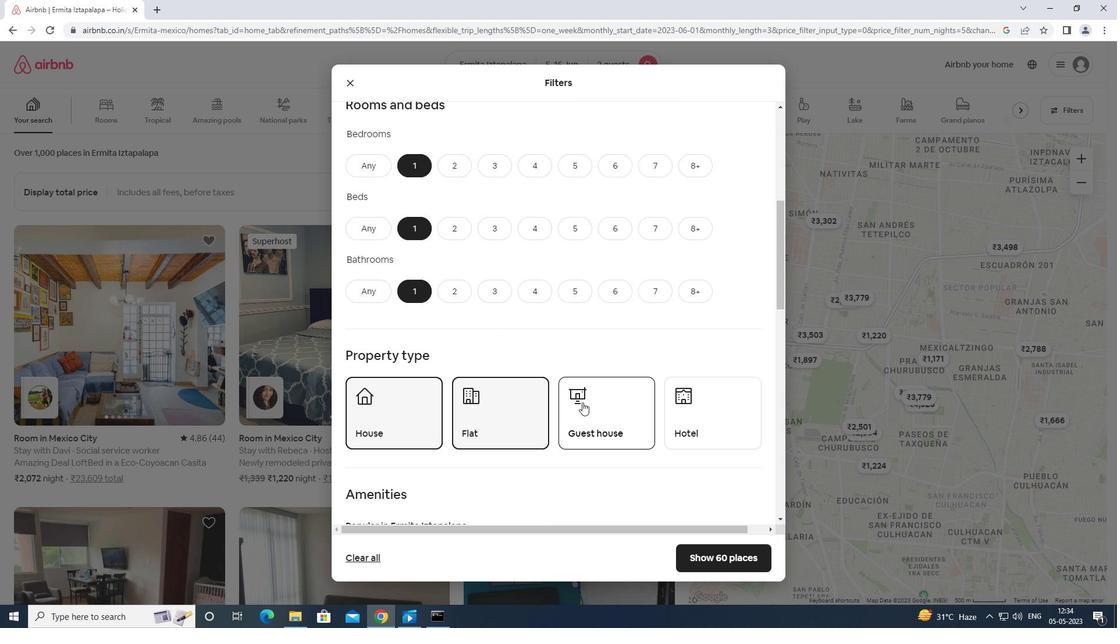 
Action: Mouse scrolled (584, 403) with delta (0, 0)
Screenshot: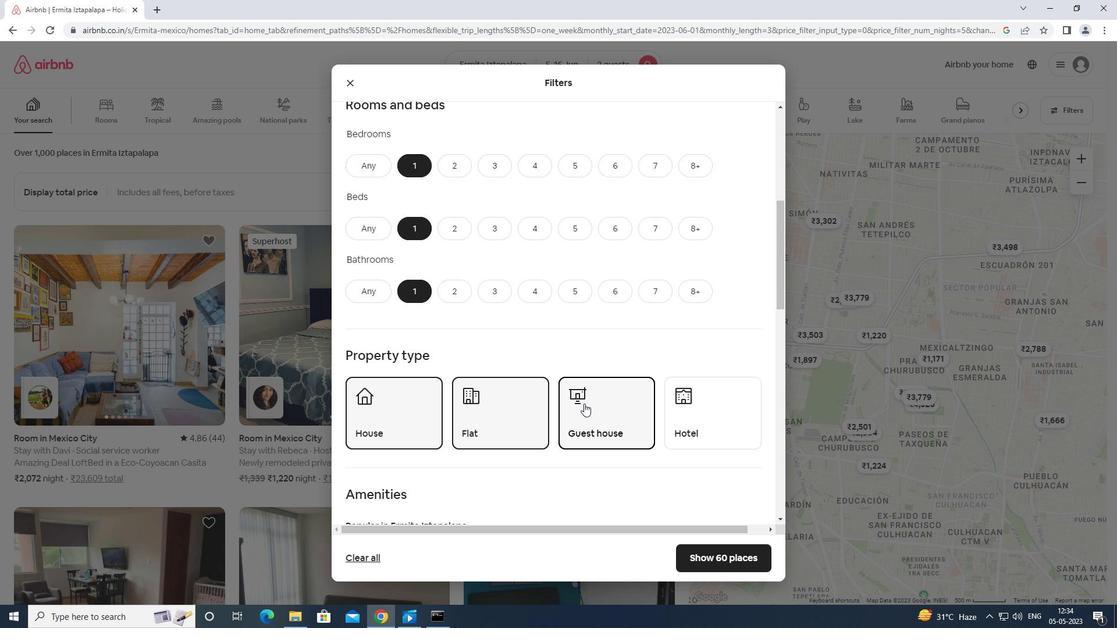 
Action: Mouse scrolled (584, 403) with delta (0, 0)
Screenshot: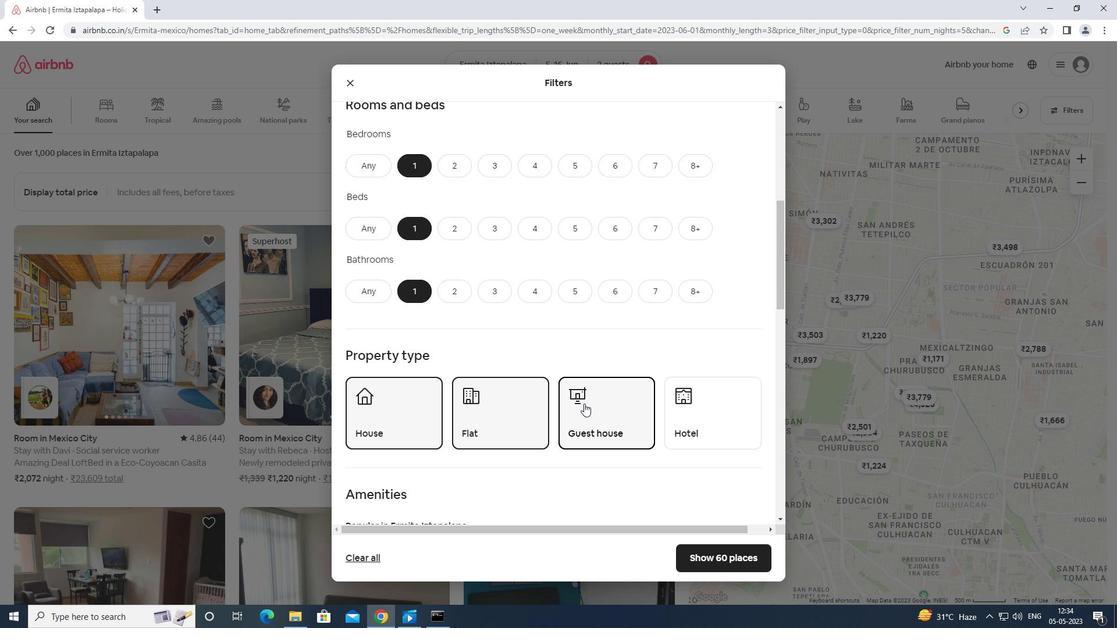 
Action: Mouse scrolled (584, 403) with delta (0, 0)
Screenshot: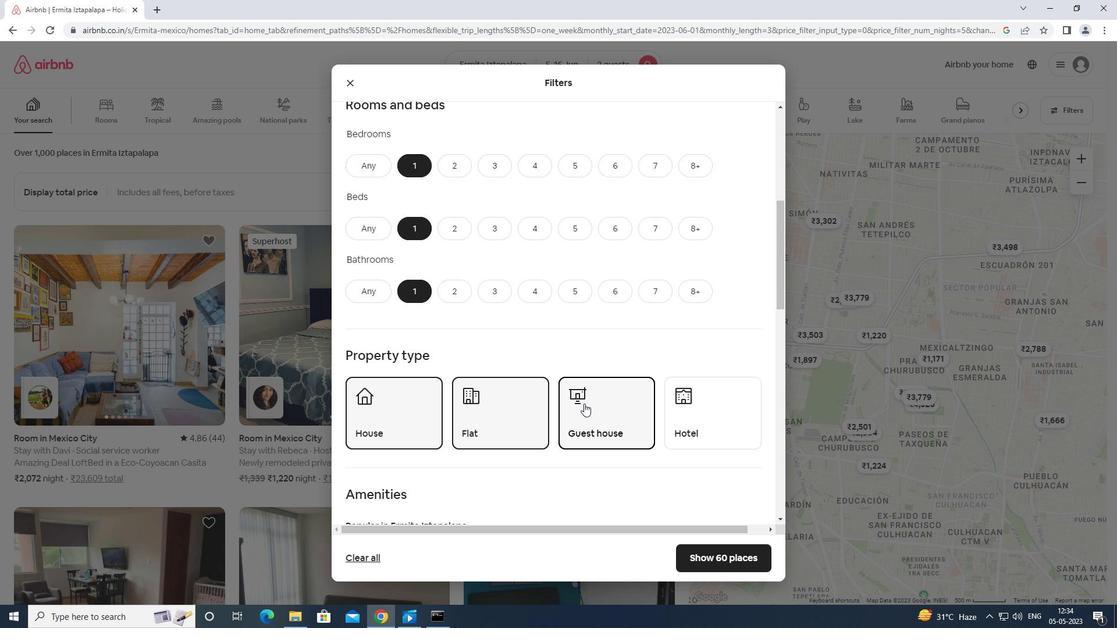 
Action: Mouse scrolled (584, 403) with delta (0, 0)
Screenshot: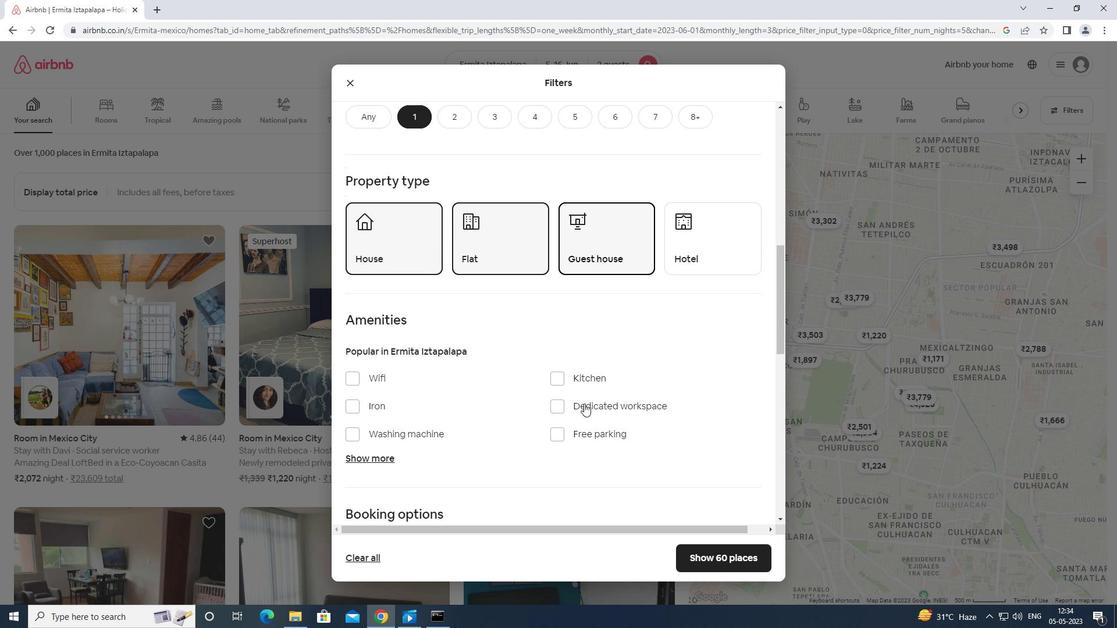 
Action: Mouse scrolled (584, 403) with delta (0, 0)
Screenshot: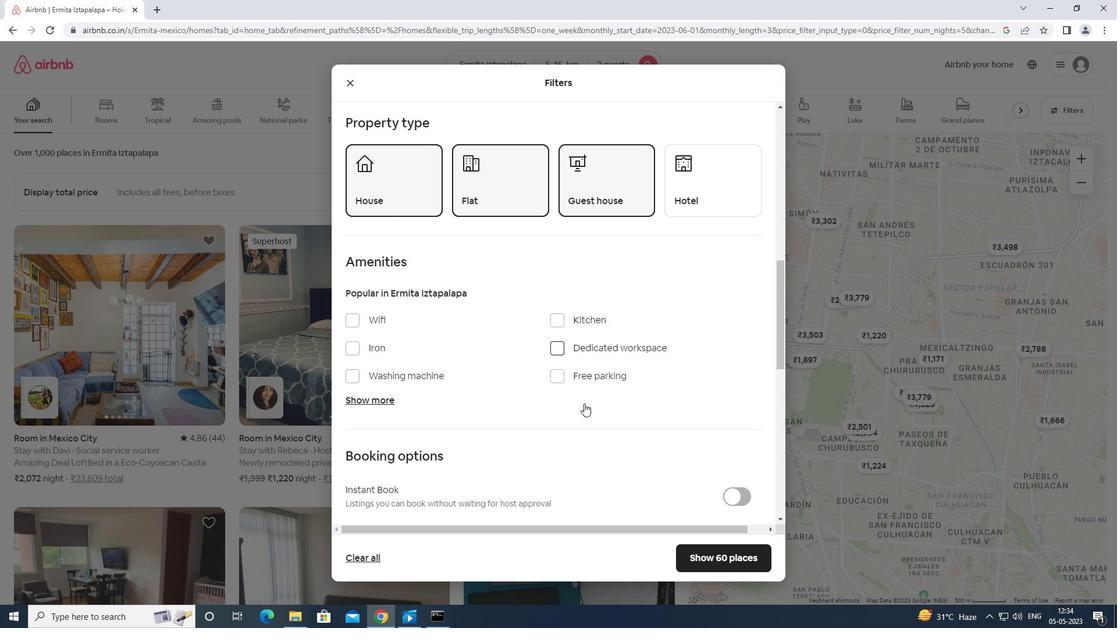 
Action: Mouse scrolled (584, 403) with delta (0, 0)
Screenshot: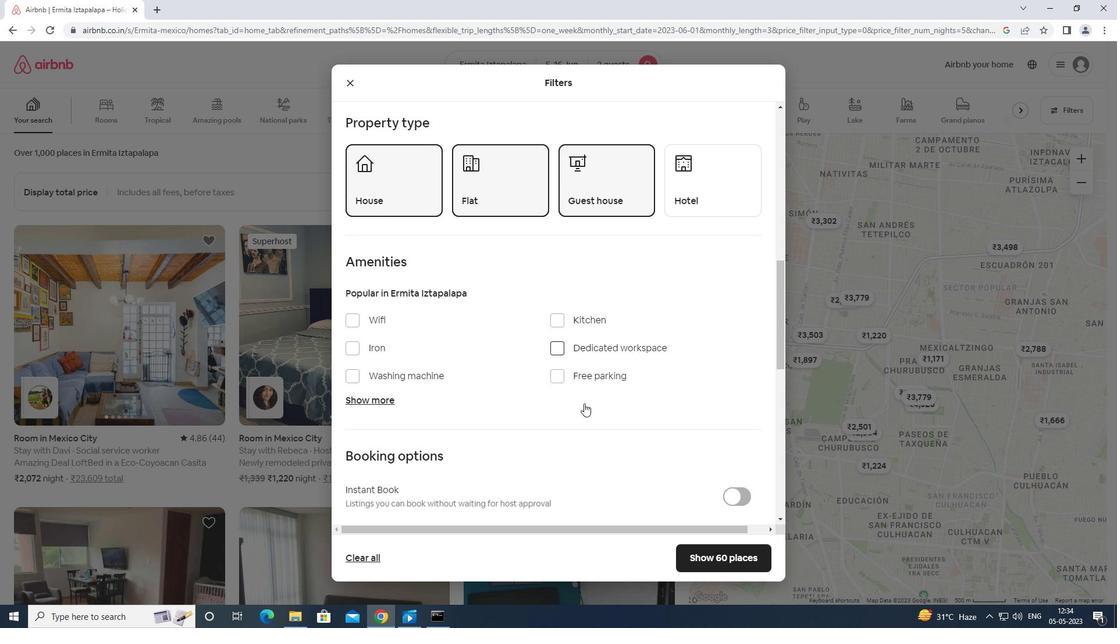 
Action: Mouse moved to (738, 413)
Screenshot: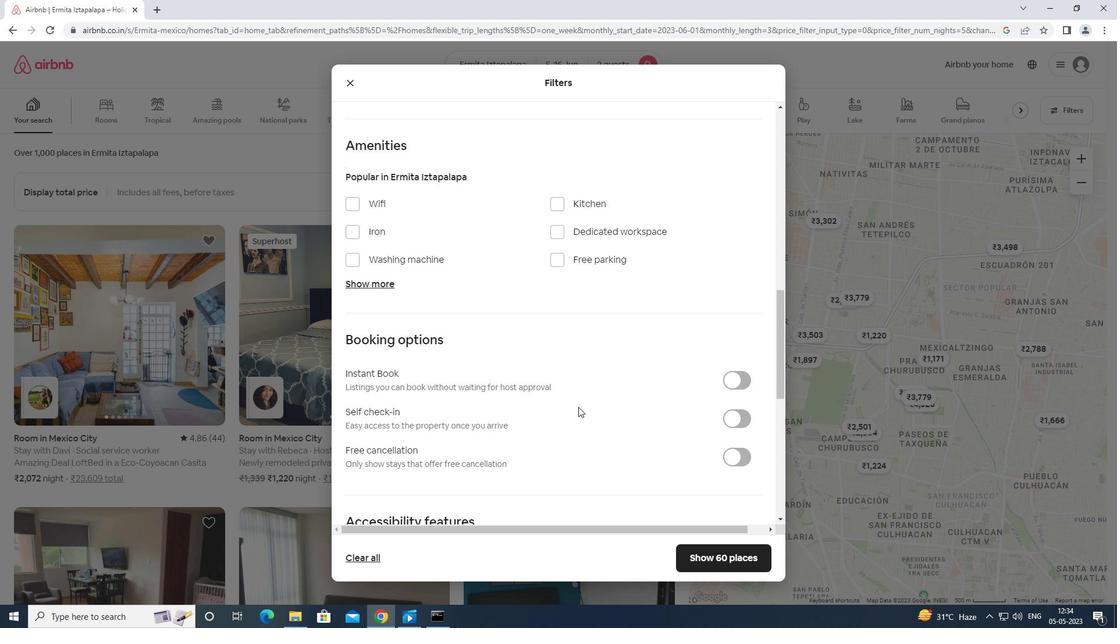 
Action: Mouse pressed left at (738, 413)
Screenshot: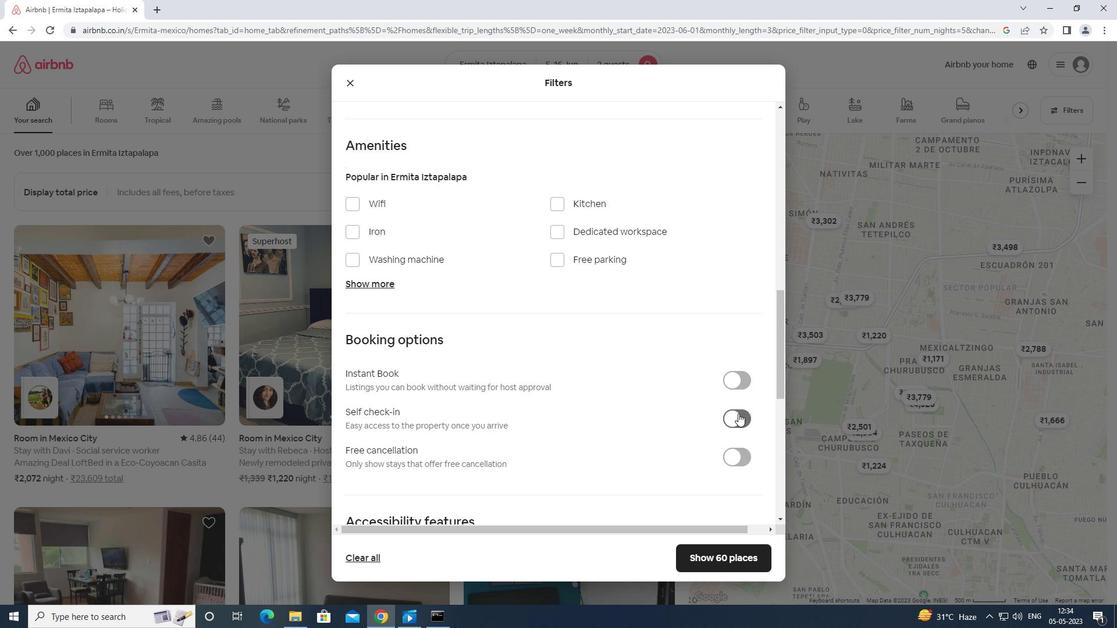 
Action: Mouse moved to (727, 413)
Screenshot: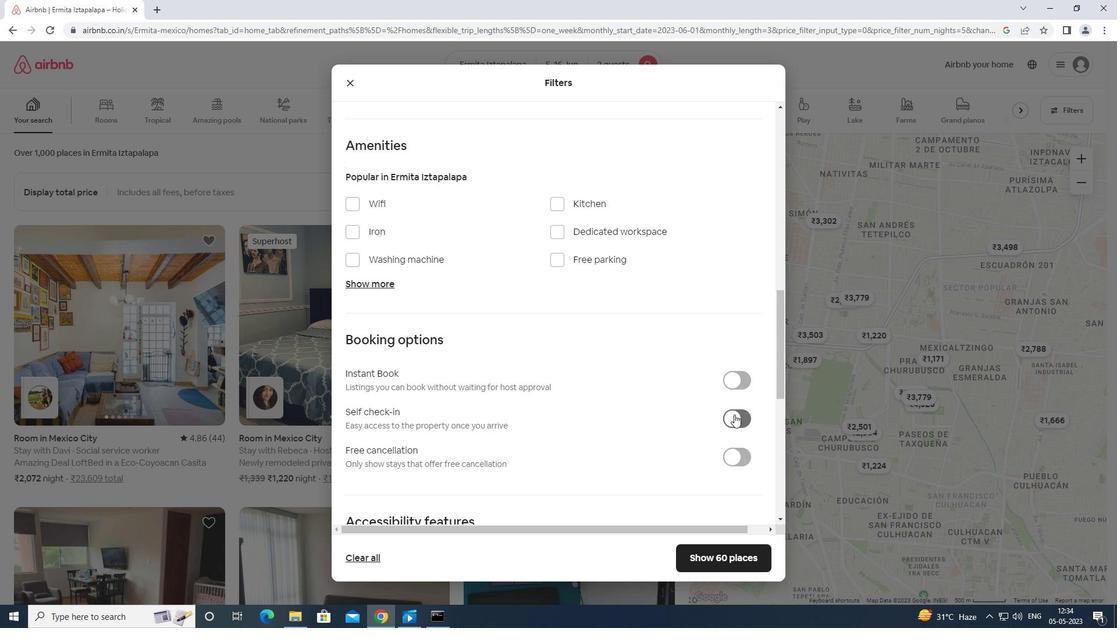
Action: Mouse scrolled (727, 413) with delta (0, 0)
Screenshot: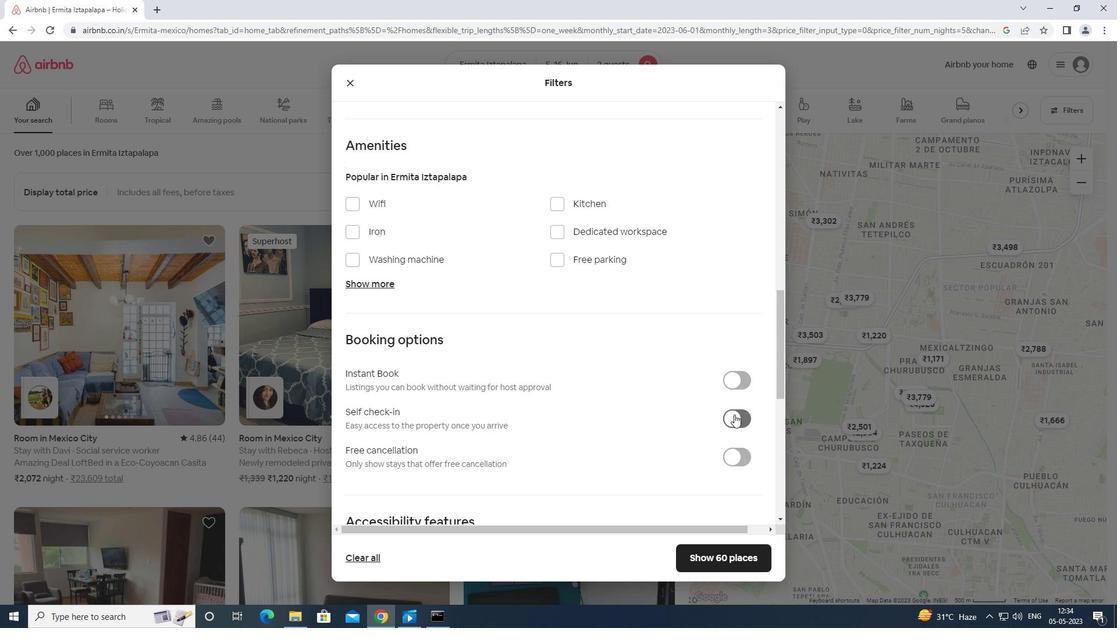 
Action: Mouse moved to (727, 413)
Screenshot: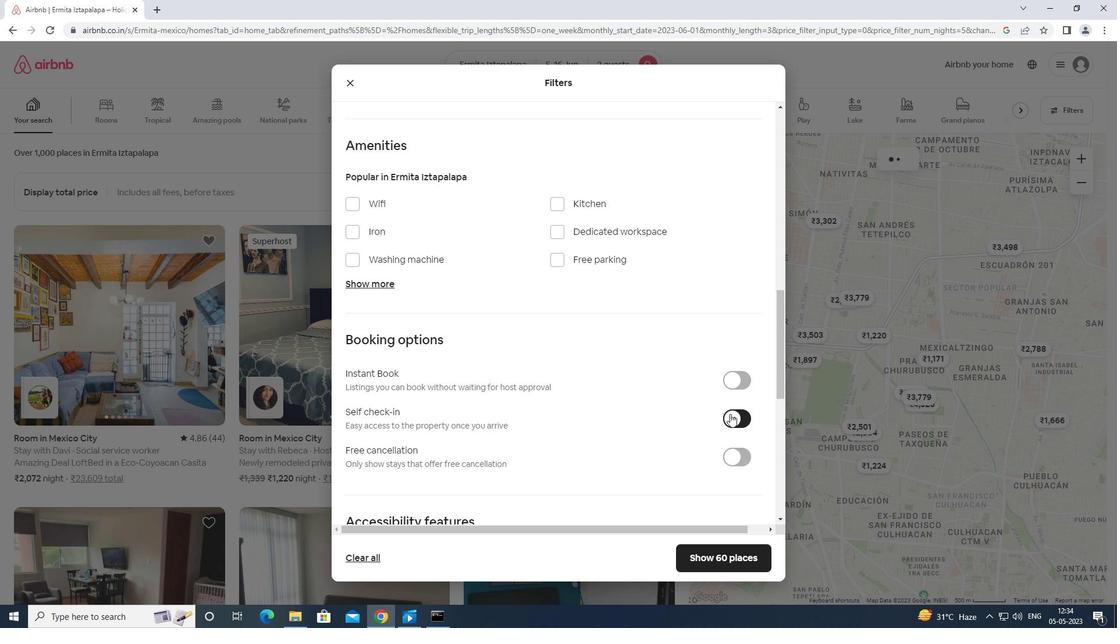 
Action: Mouse scrolled (727, 413) with delta (0, 0)
Screenshot: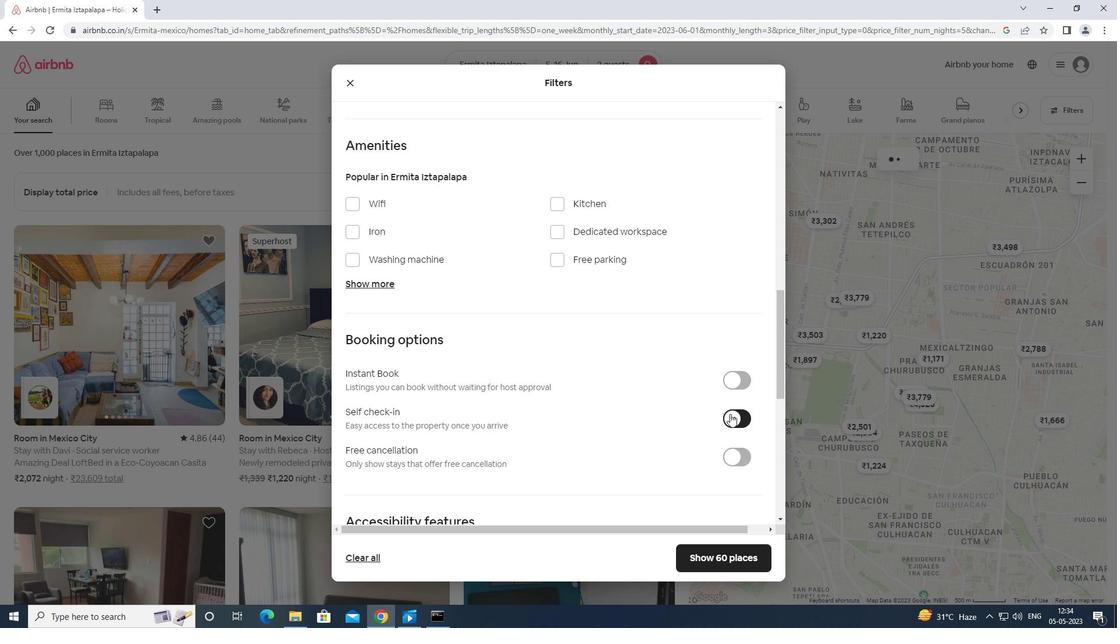 
Action: Mouse scrolled (727, 413) with delta (0, 0)
Screenshot: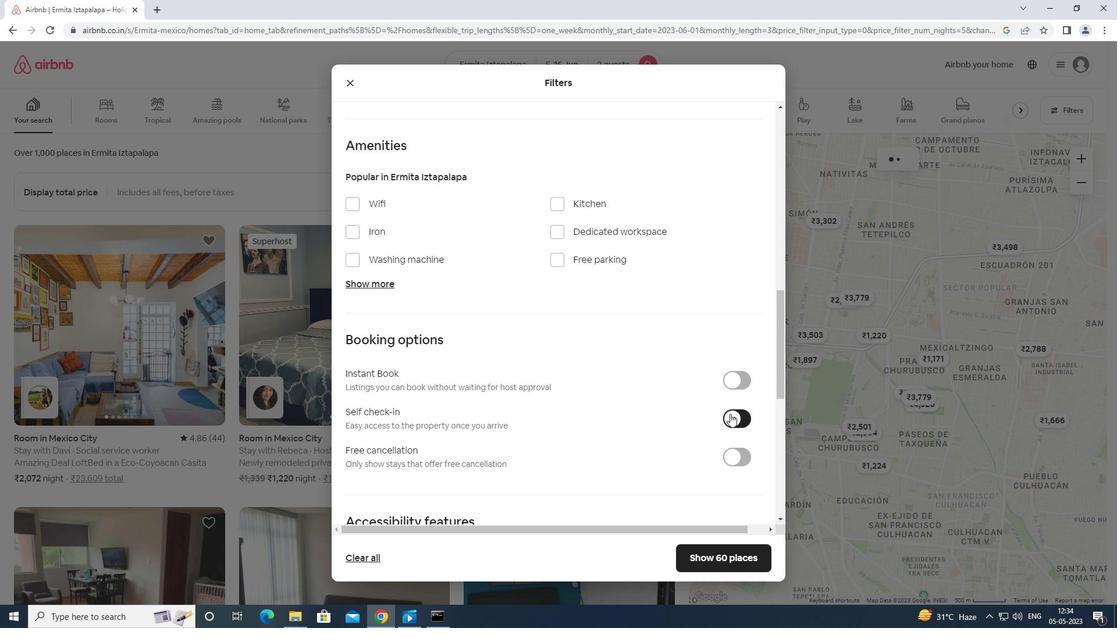 
Action: Mouse scrolled (727, 413) with delta (0, 0)
Screenshot: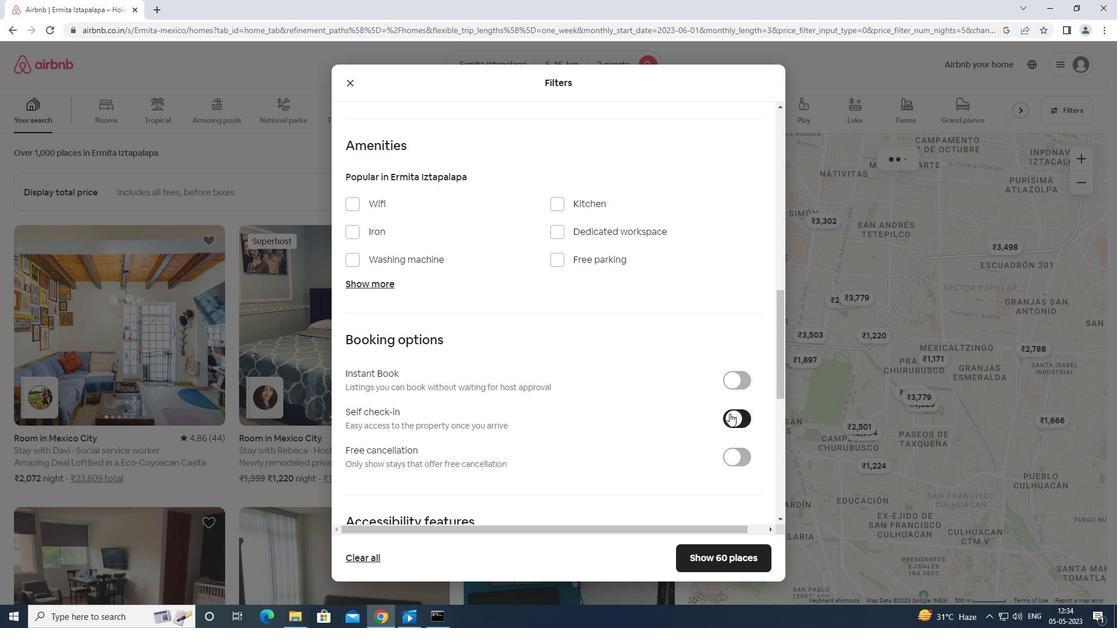 
Action: Mouse moved to (463, 429)
Screenshot: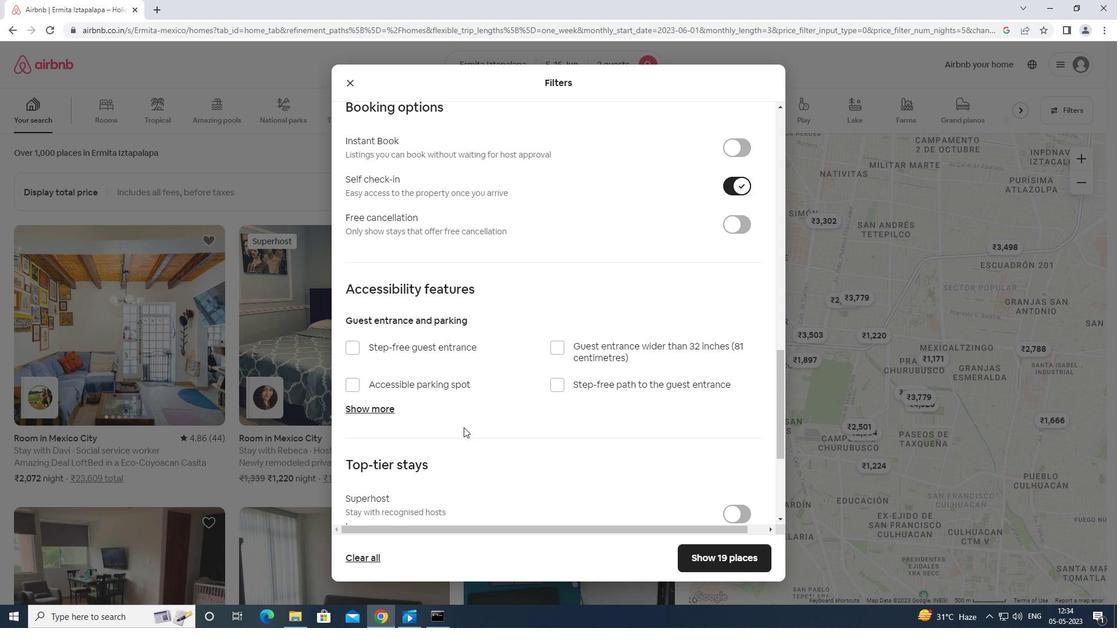 
Action: Mouse scrolled (463, 428) with delta (0, 0)
Screenshot: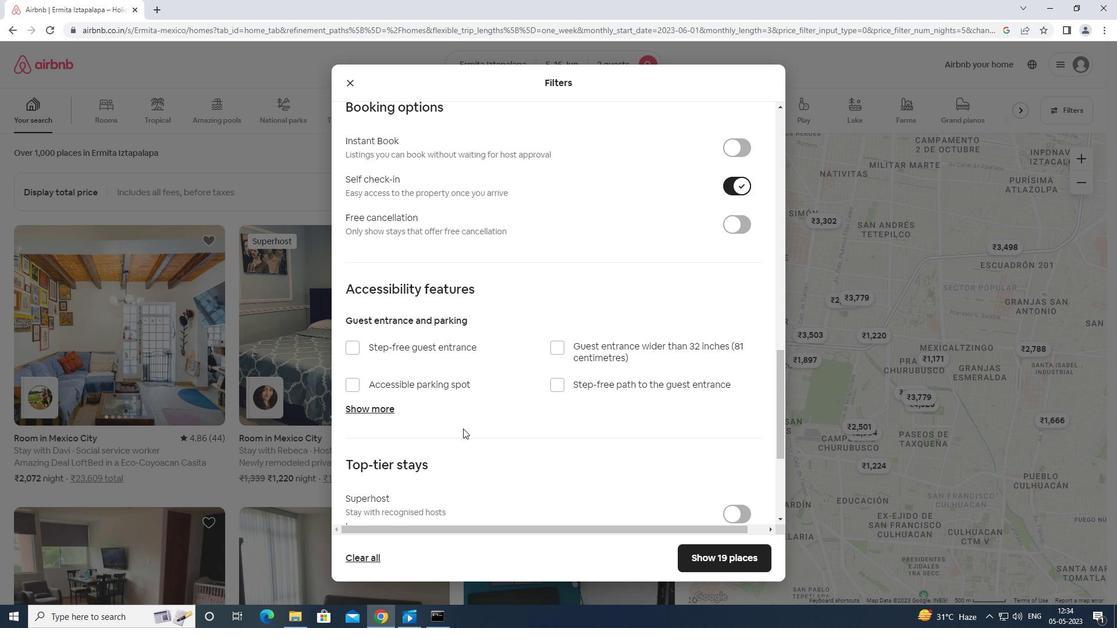 
Action: Mouse moved to (463, 430)
Screenshot: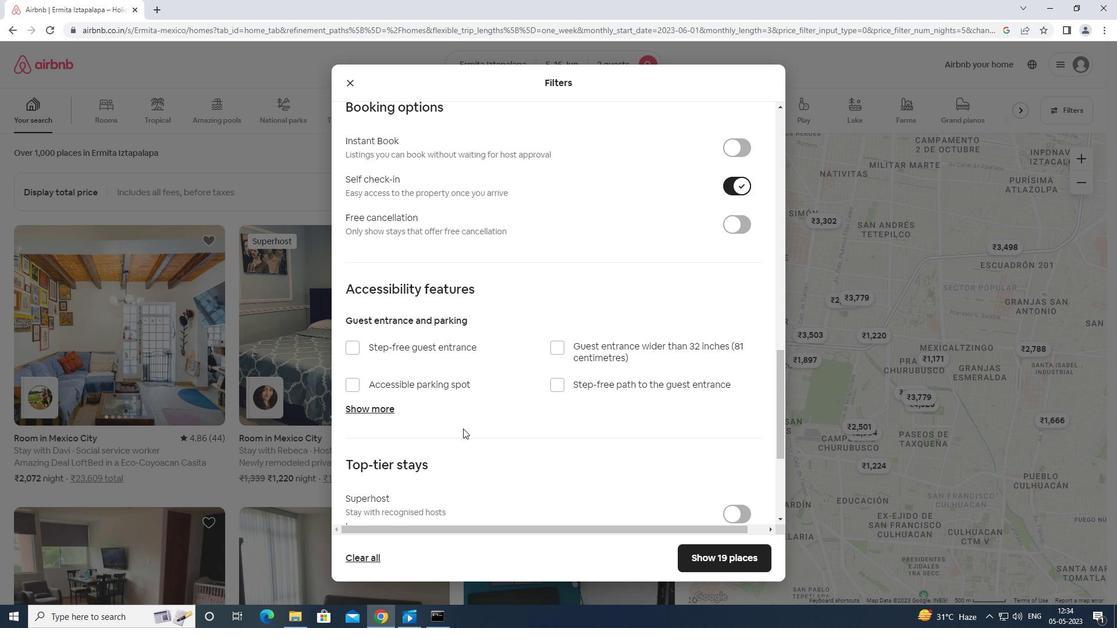 
Action: Mouse scrolled (463, 430) with delta (0, 0)
Screenshot: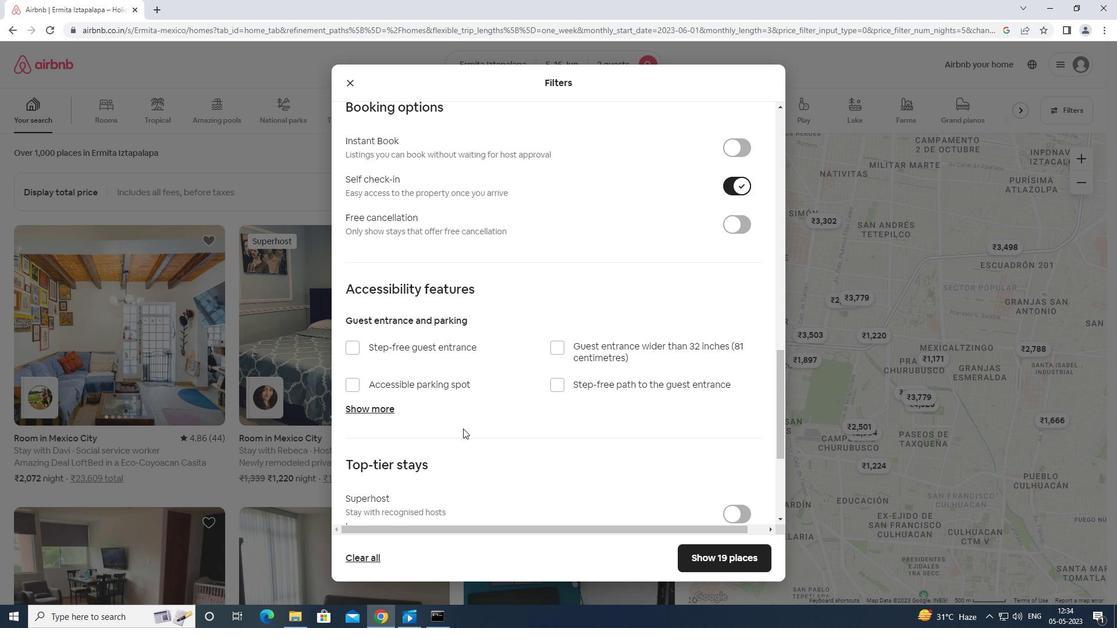 
Action: Mouse scrolled (463, 430) with delta (0, 0)
Screenshot: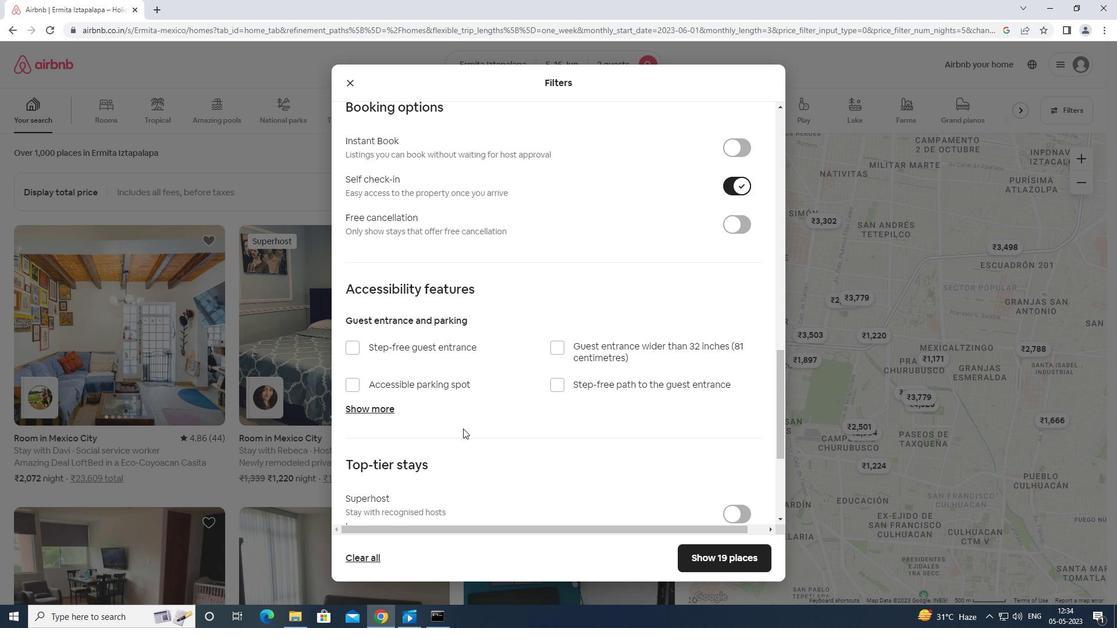 
Action: Mouse scrolled (463, 430) with delta (0, 0)
Screenshot: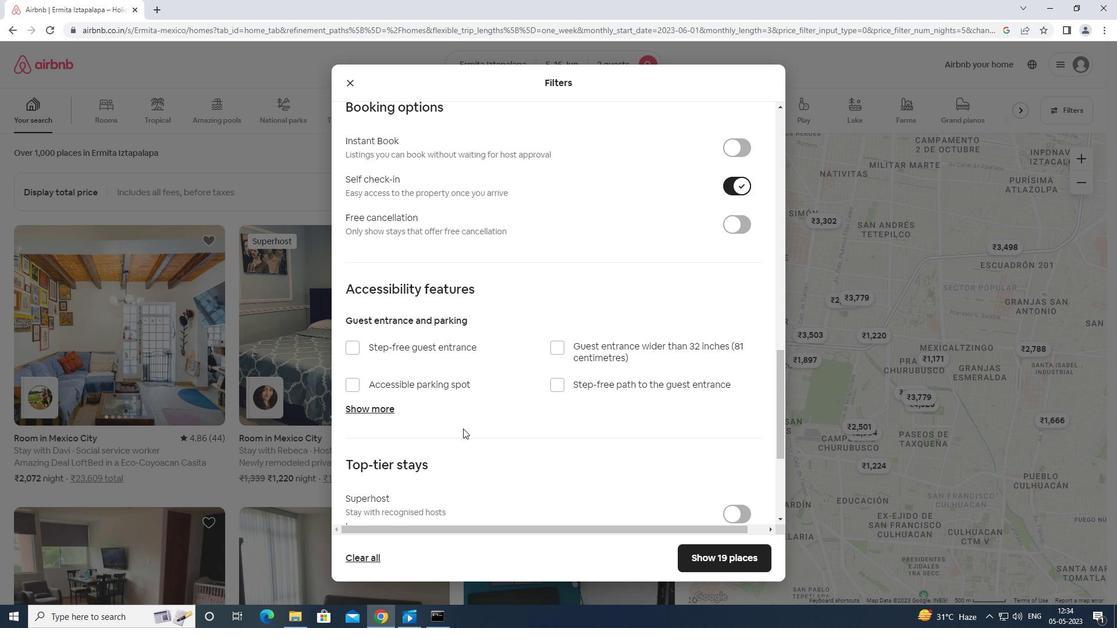 
Action: Mouse moved to (355, 445)
Screenshot: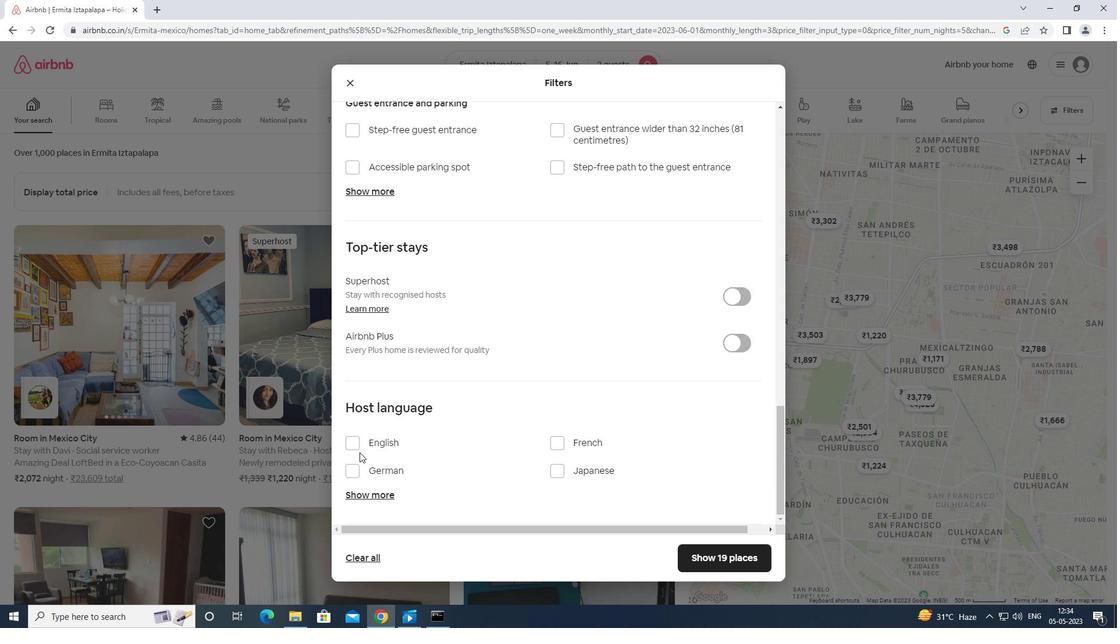 
Action: Mouse pressed left at (355, 445)
Screenshot: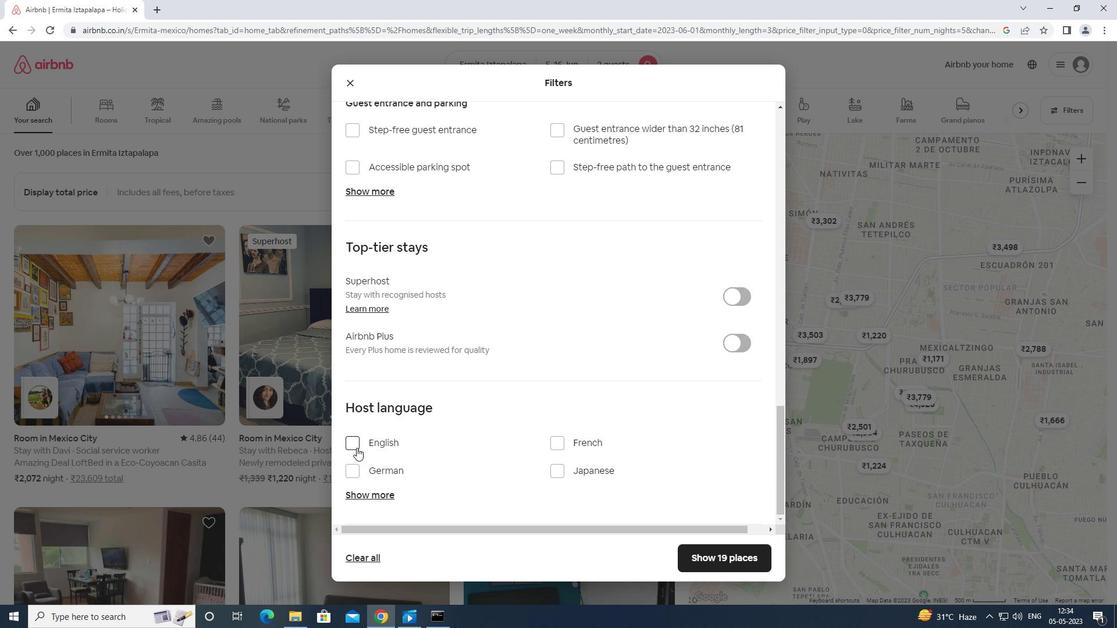 
Action: Mouse moved to (719, 550)
Screenshot: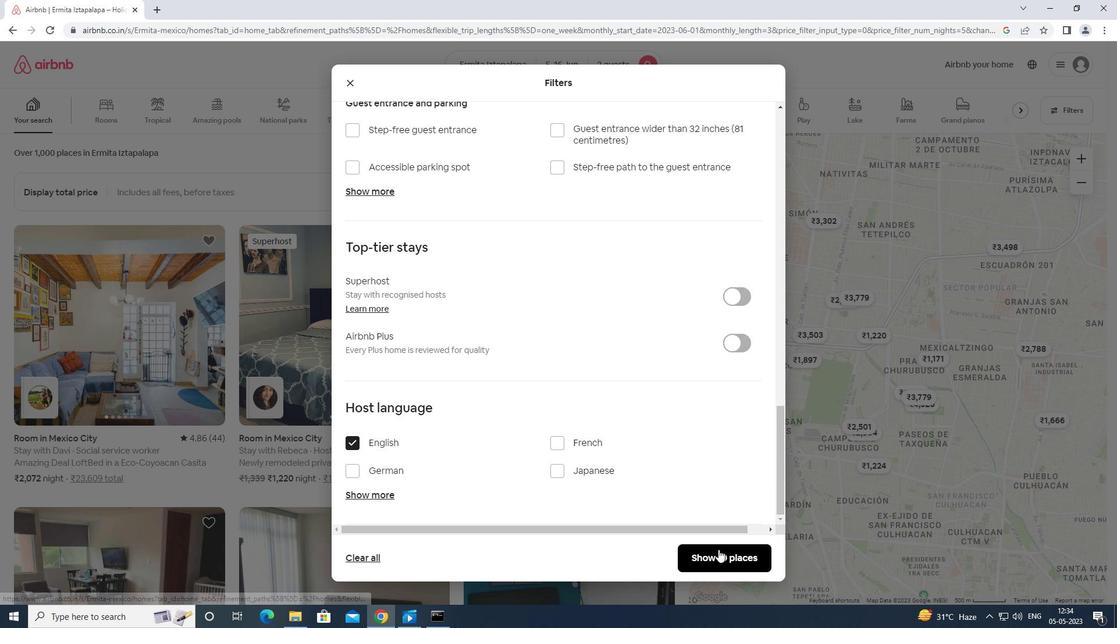 
Action: Mouse pressed left at (719, 550)
Screenshot: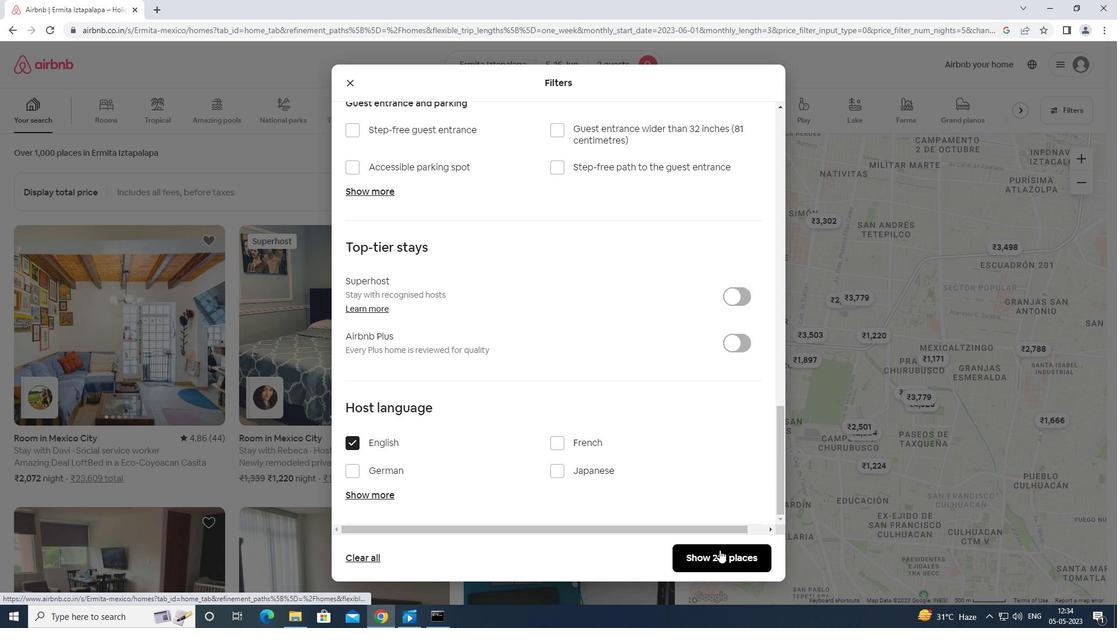 
